 Task: Find connections with filter location Conceição das Alagoas with filter topic #leanstartupswith filter profile language German with filter current company Atos with filter school Sinhgad Institute of Technology & Science with filter industry Animation and Post-production with filter service category Life Coaching with filter keywords title Doctor
Action: Mouse moved to (520, 109)
Screenshot: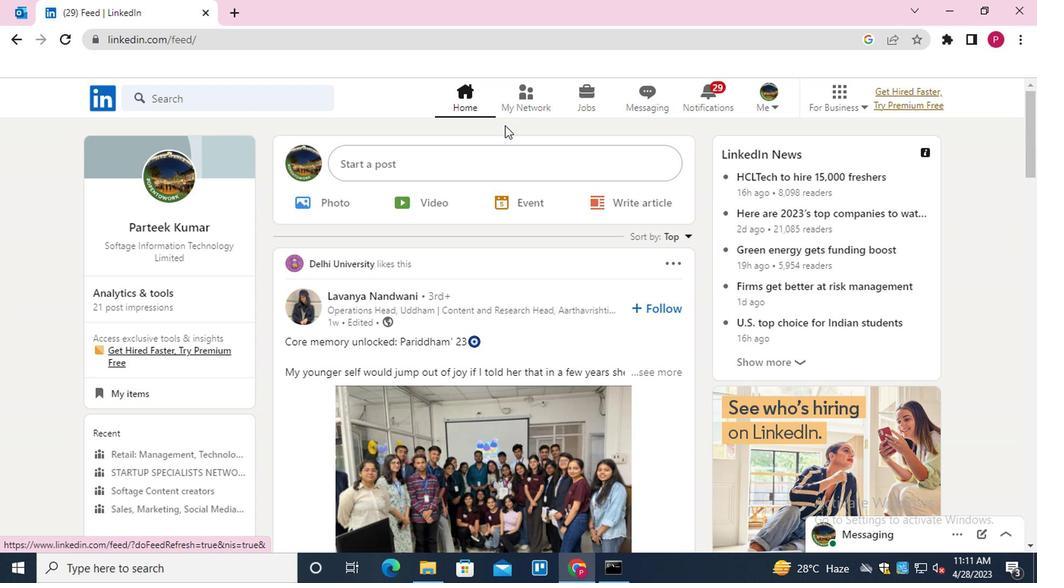 
Action: Mouse pressed left at (520, 109)
Screenshot: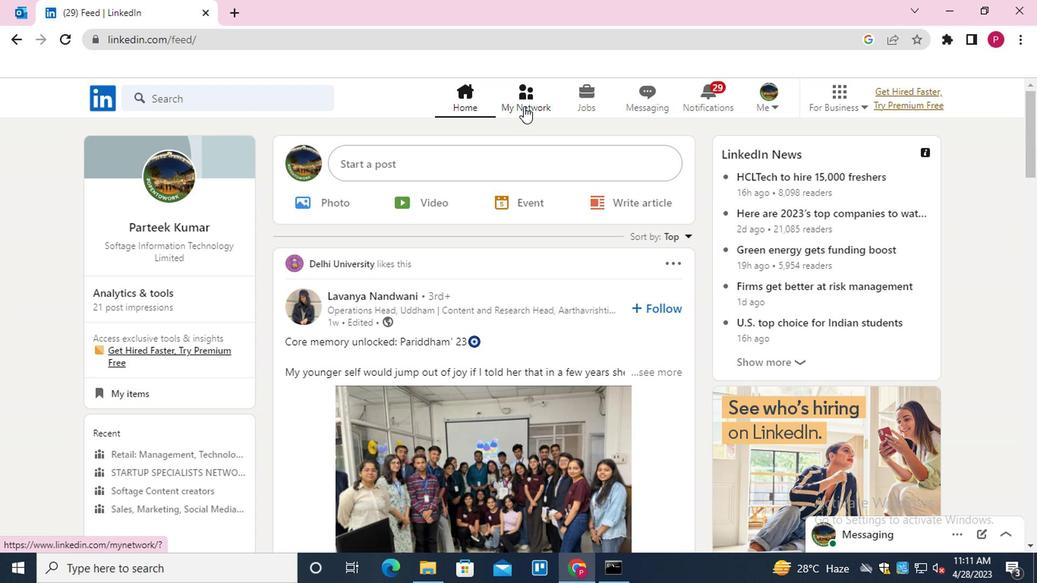 
Action: Mouse moved to (245, 185)
Screenshot: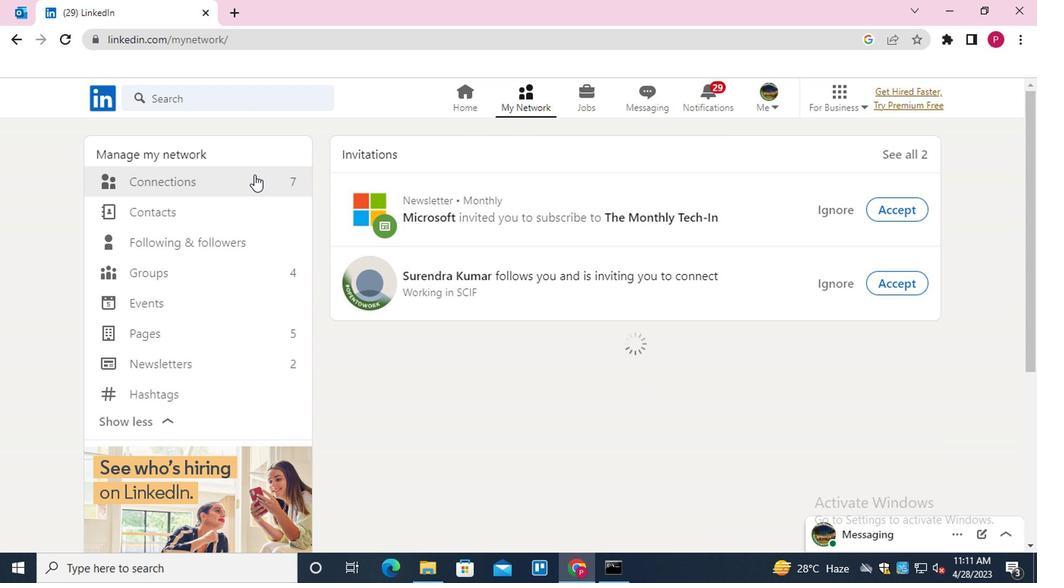 
Action: Mouse pressed left at (245, 185)
Screenshot: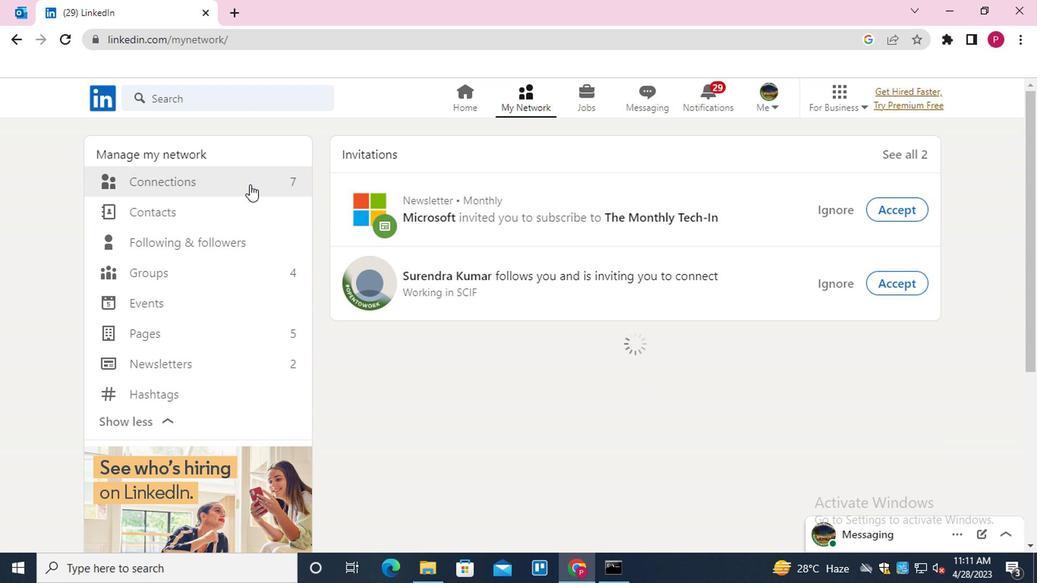 
Action: Mouse moved to (600, 181)
Screenshot: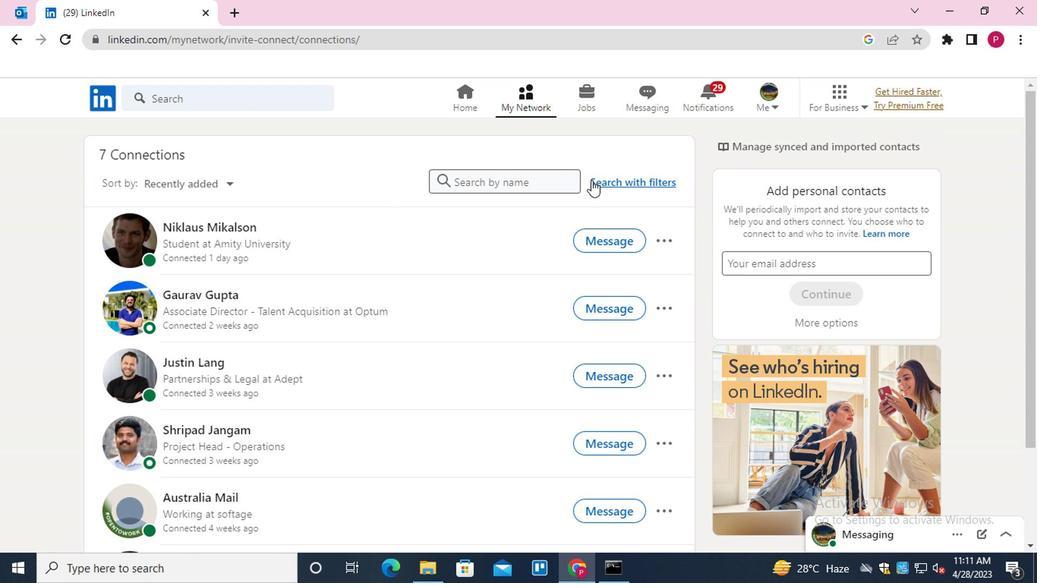 
Action: Mouse pressed left at (600, 181)
Screenshot: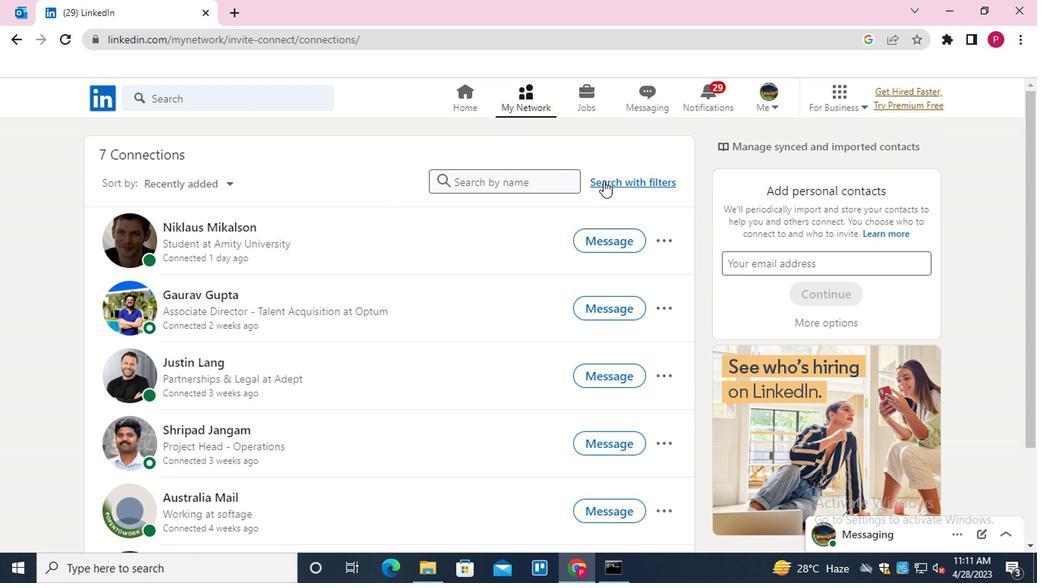 
Action: Mouse moved to (572, 145)
Screenshot: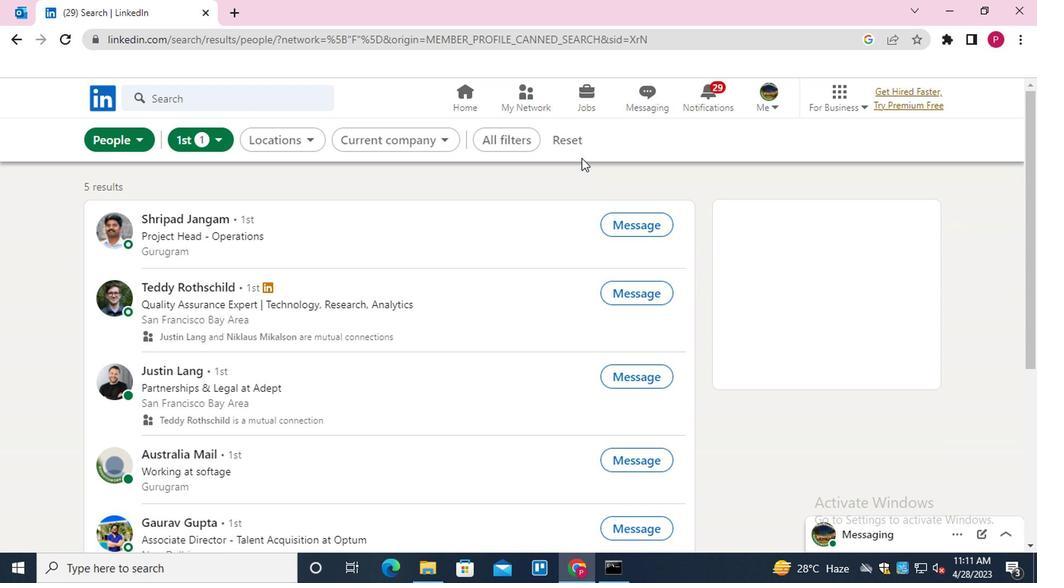 
Action: Mouse pressed left at (572, 145)
Screenshot: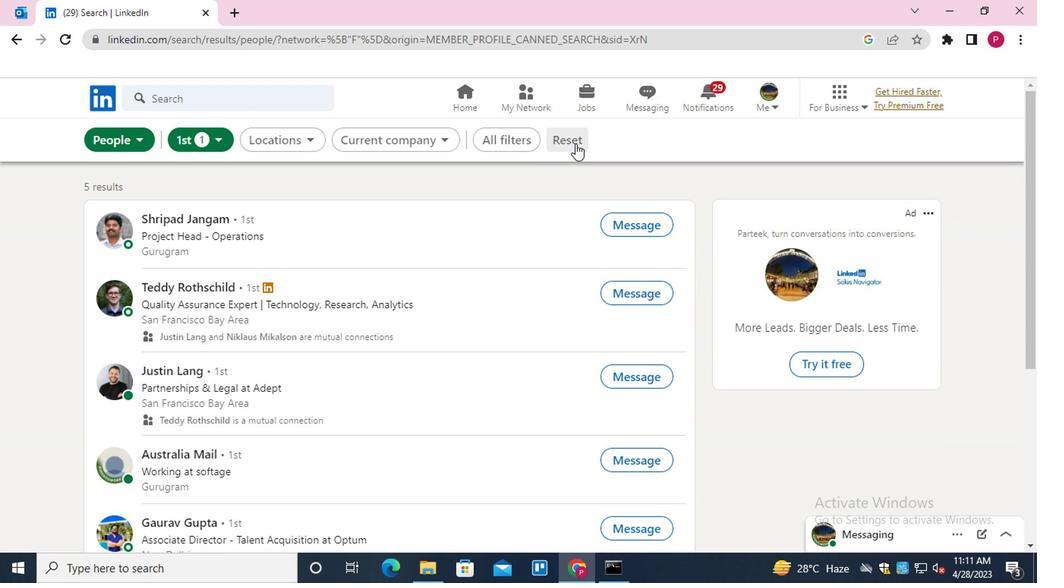 
Action: Mouse moved to (517, 139)
Screenshot: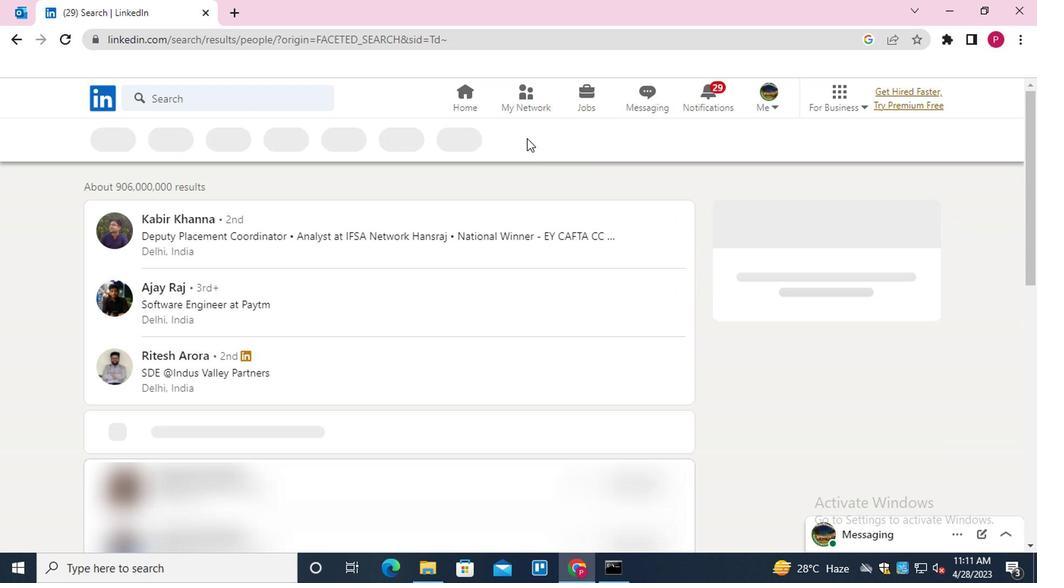 
Action: Mouse pressed left at (517, 139)
Screenshot: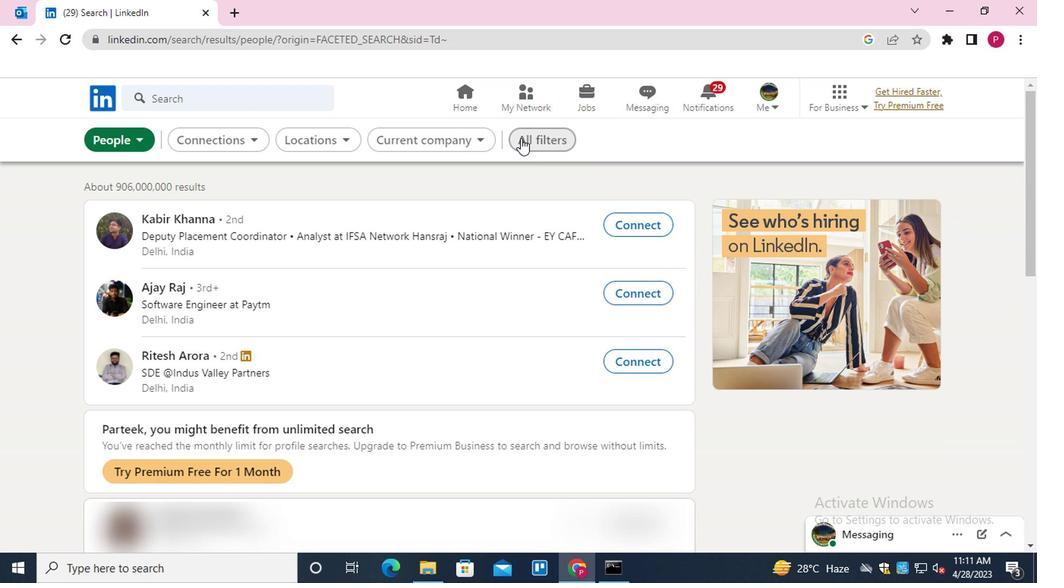 
Action: Mouse moved to (924, 287)
Screenshot: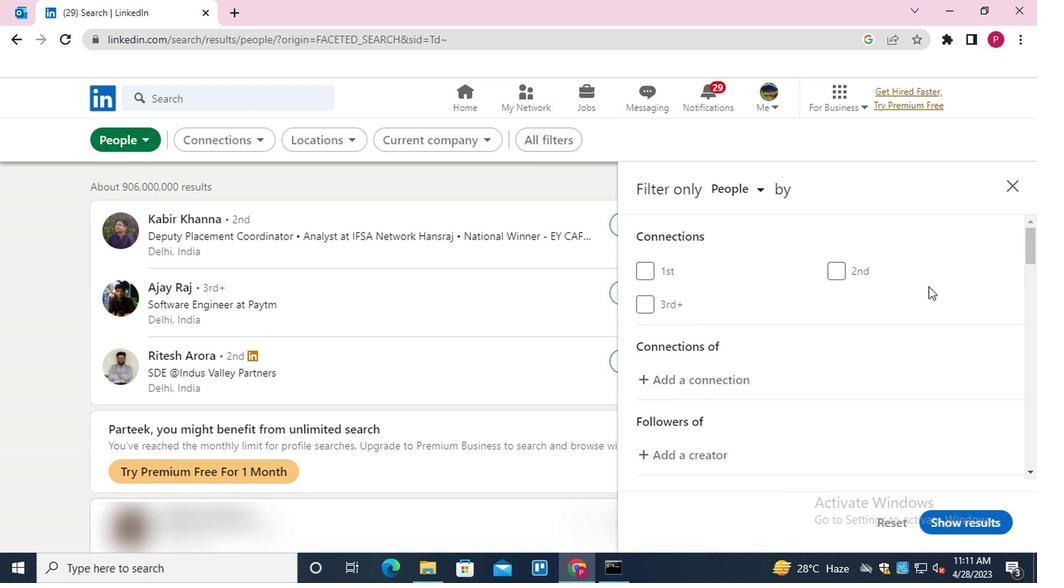 
Action: Mouse scrolled (924, 287) with delta (0, 0)
Screenshot: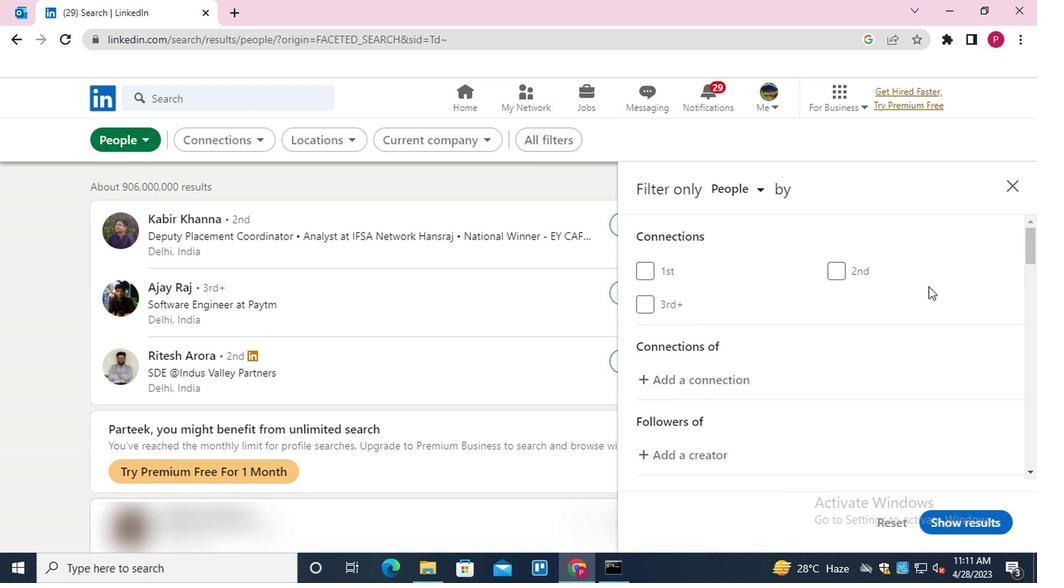 
Action: Mouse moved to (913, 298)
Screenshot: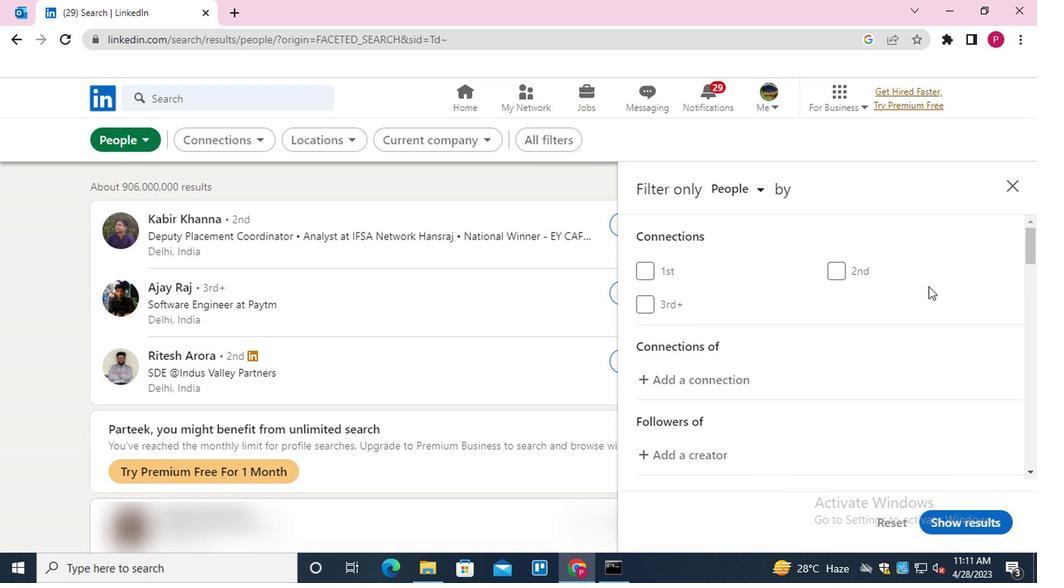 
Action: Mouse scrolled (913, 297) with delta (0, 0)
Screenshot: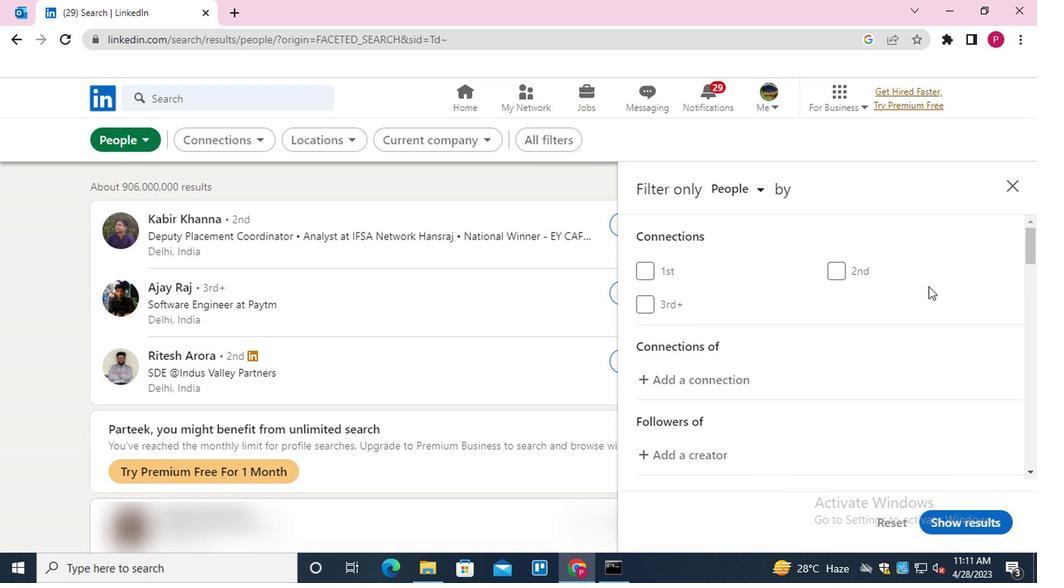 
Action: Mouse moved to (882, 318)
Screenshot: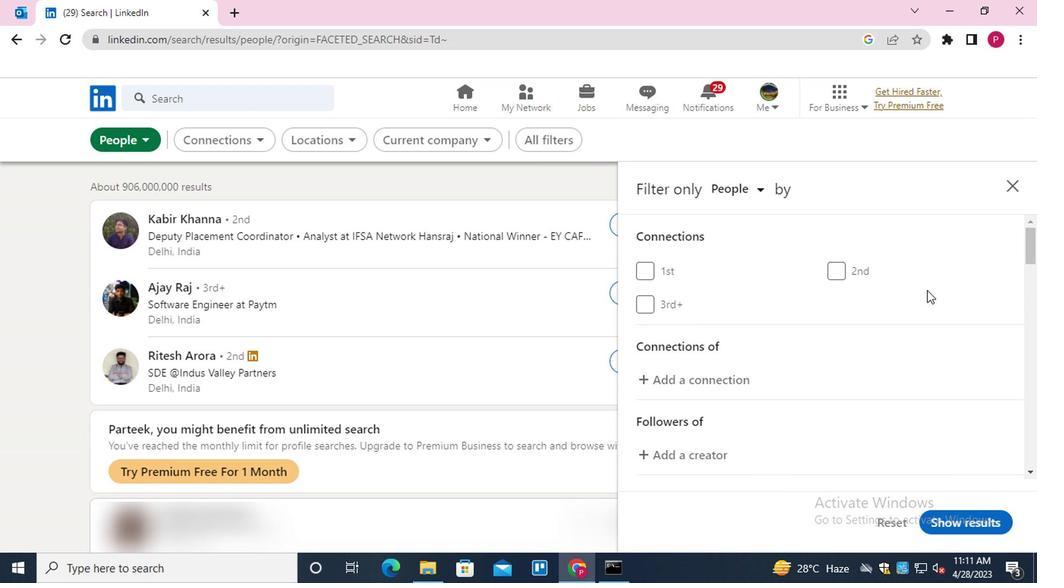 
Action: Mouse scrolled (882, 318) with delta (0, 0)
Screenshot: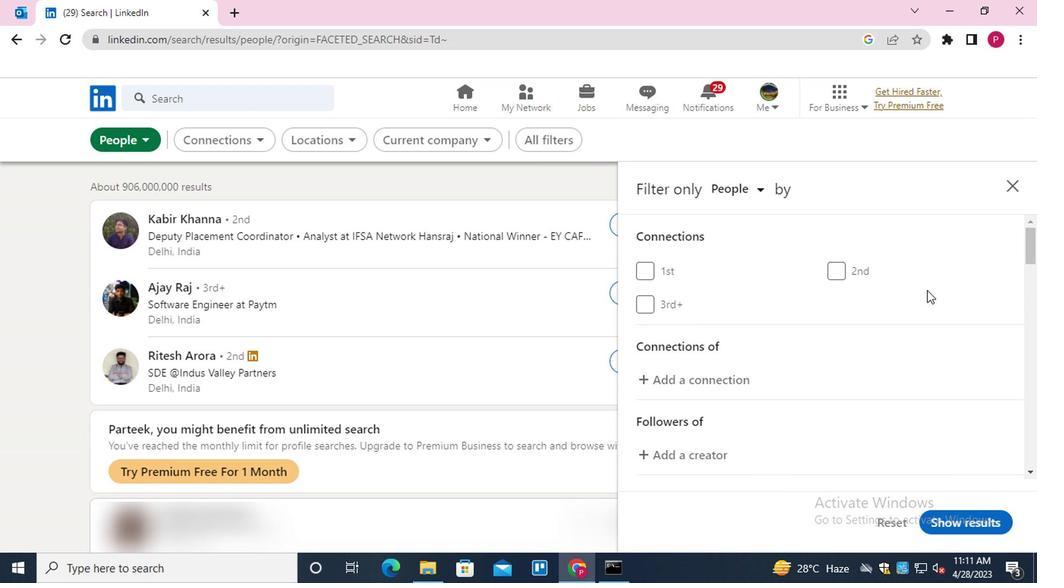 
Action: Mouse moved to (865, 360)
Screenshot: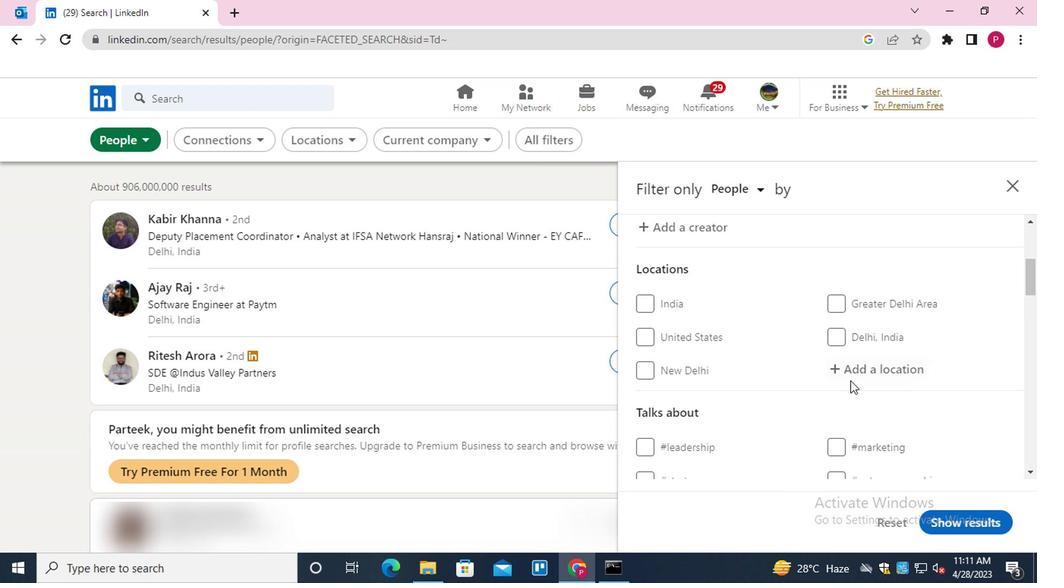 
Action: Mouse pressed left at (865, 360)
Screenshot: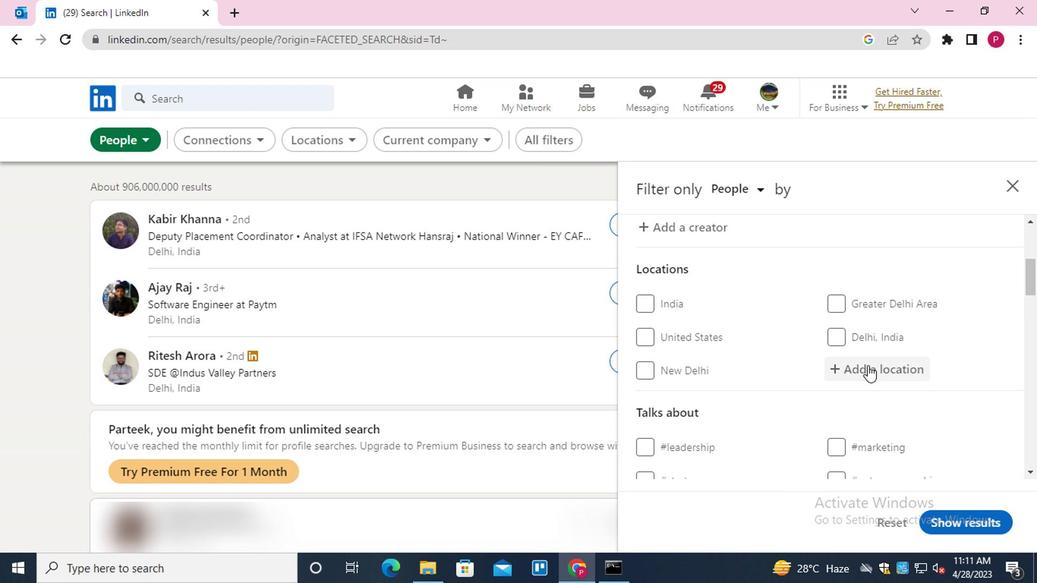 
Action: Key pressed <Key.shift>CONCEIA<Key.backspace><Key.down><Key.down><Key.down><Key.down><Key.down><Key.down><Key.down><Key.up><Key.enter>
Screenshot: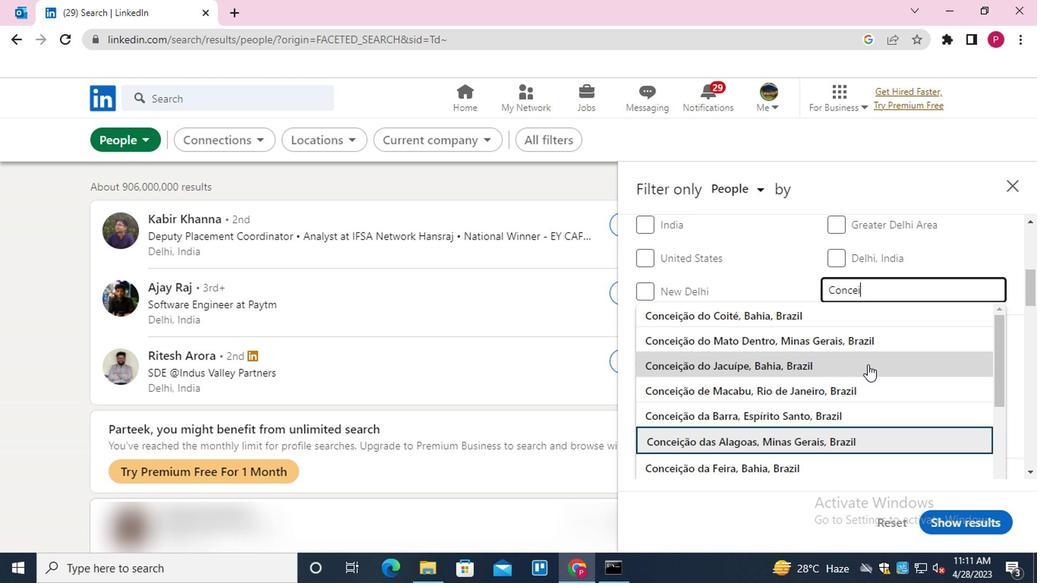 
Action: Mouse scrolled (865, 359) with delta (0, 0)
Screenshot: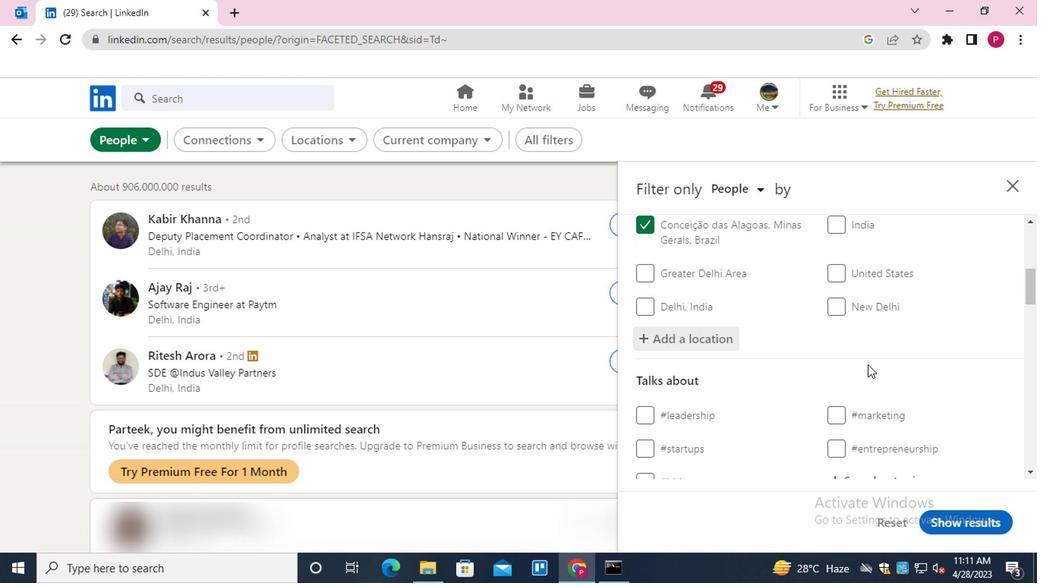 
Action: Mouse scrolled (865, 359) with delta (0, 0)
Screenshot: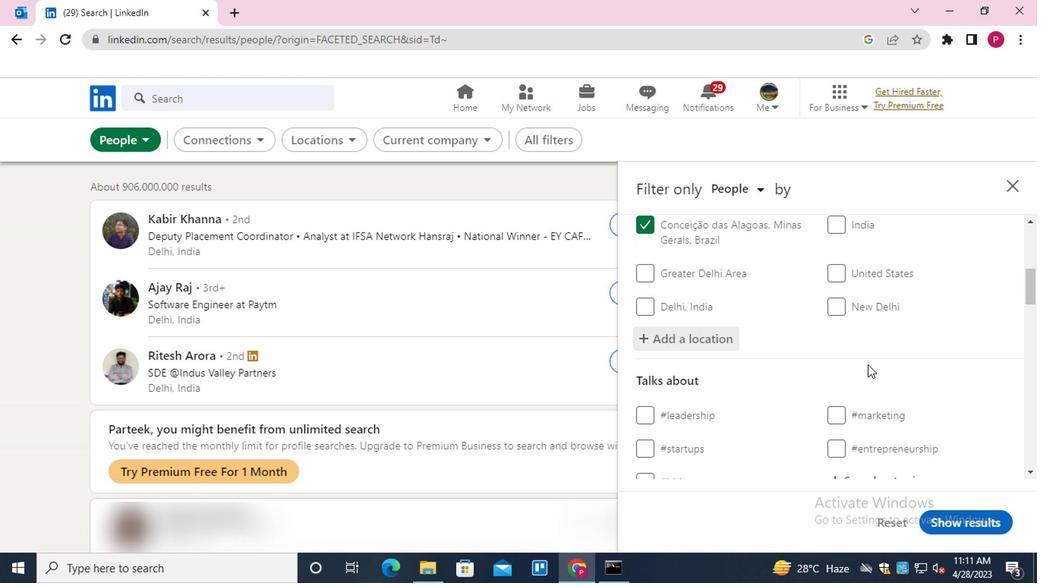 
Action: Mouse moved to (851, 326)
Screenshot: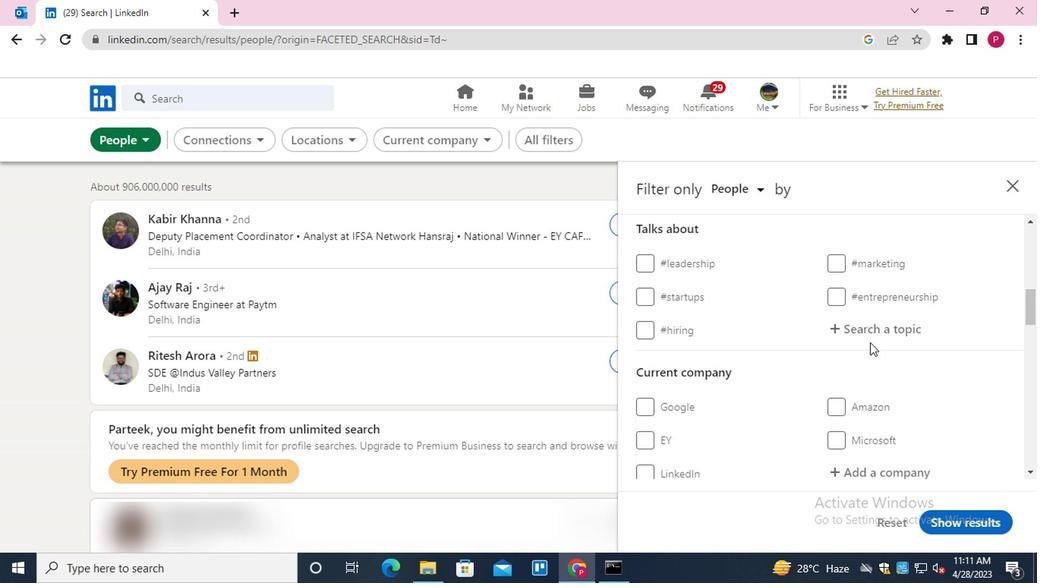
Action: Mouse pressed left at (851, 326)
Screenshot: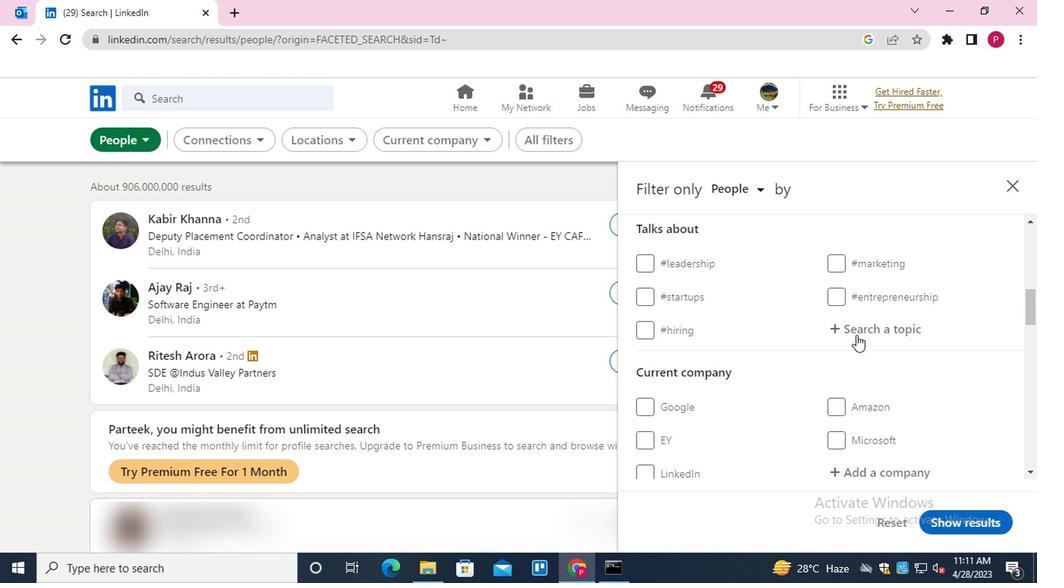 
Action: Key pressed <Key.shift>LEARNSTART<Key.backspace><Key.backspace><Key.backspace><Key.backspace><Key.backspace><Key.backspace>NSTARTUPS<Key.enter>
Screenshot: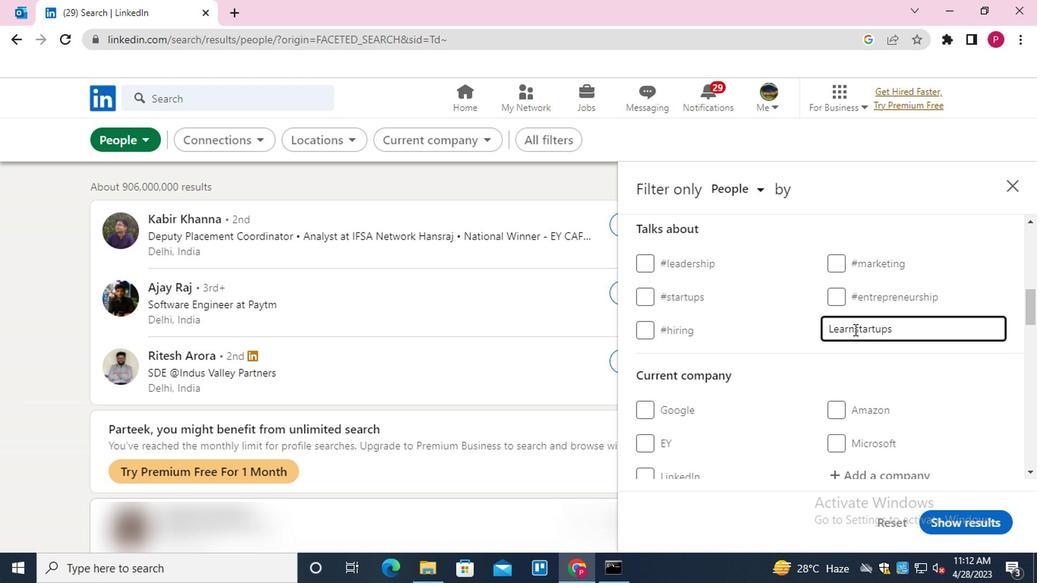 
Action: Mouse moved to (850, 326)
Screenshot: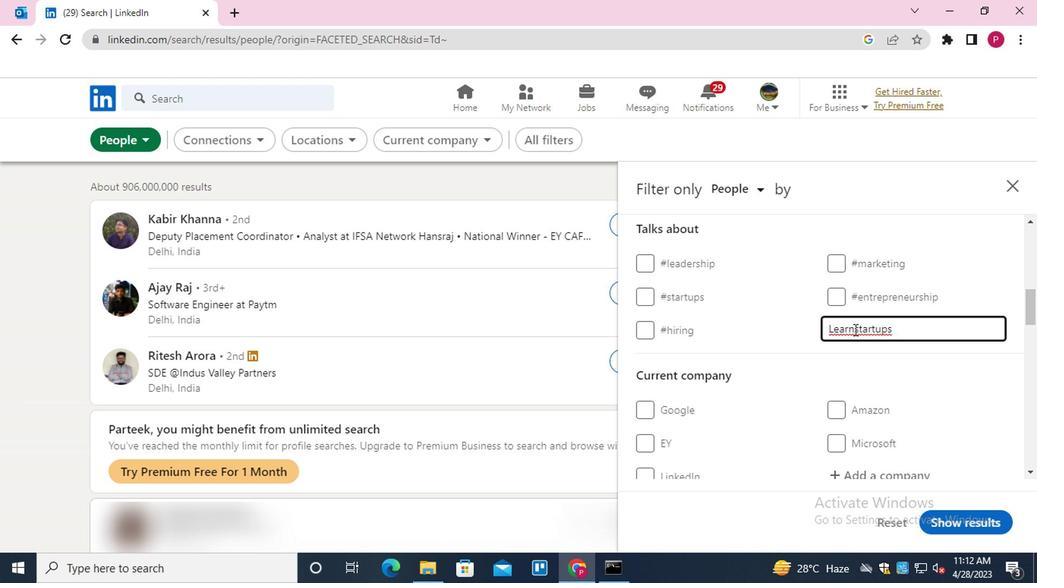 
Action: Mouse scrolled (850, 325) with delta (0, 0)
Screenshot: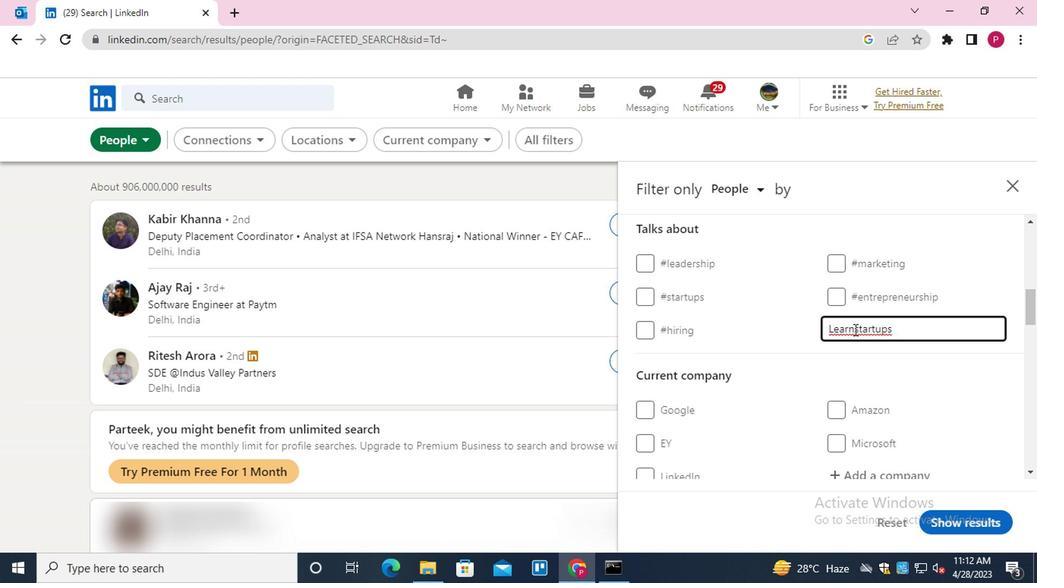 
Action: Mouse moved to (849, 326)
Screenshot: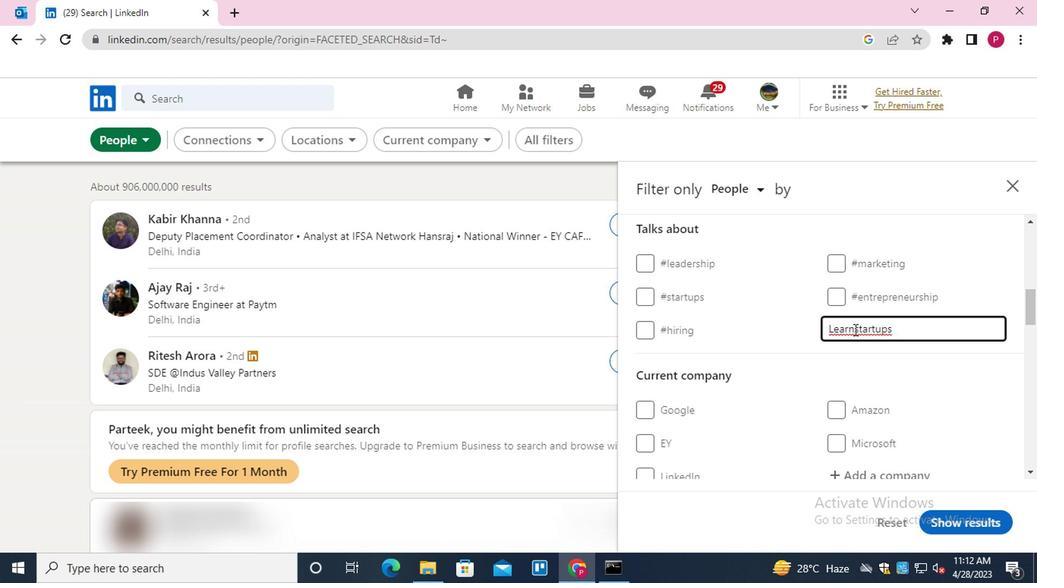 
Action: Mouse scrolled (849, 325) with delta (0, 0)
Screenshot: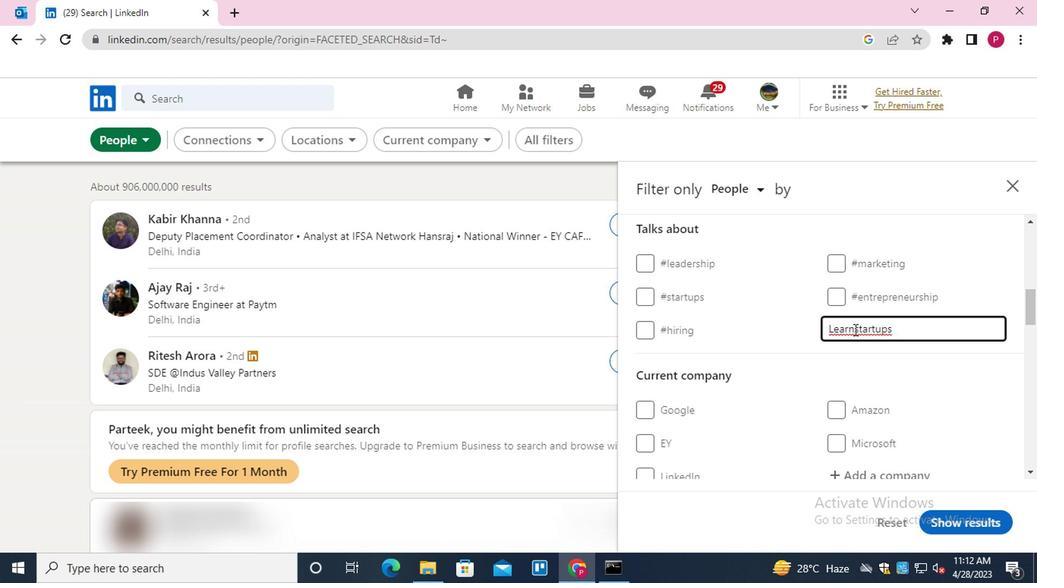 
Action: Mouse moved to (862, 322)
Screenshot: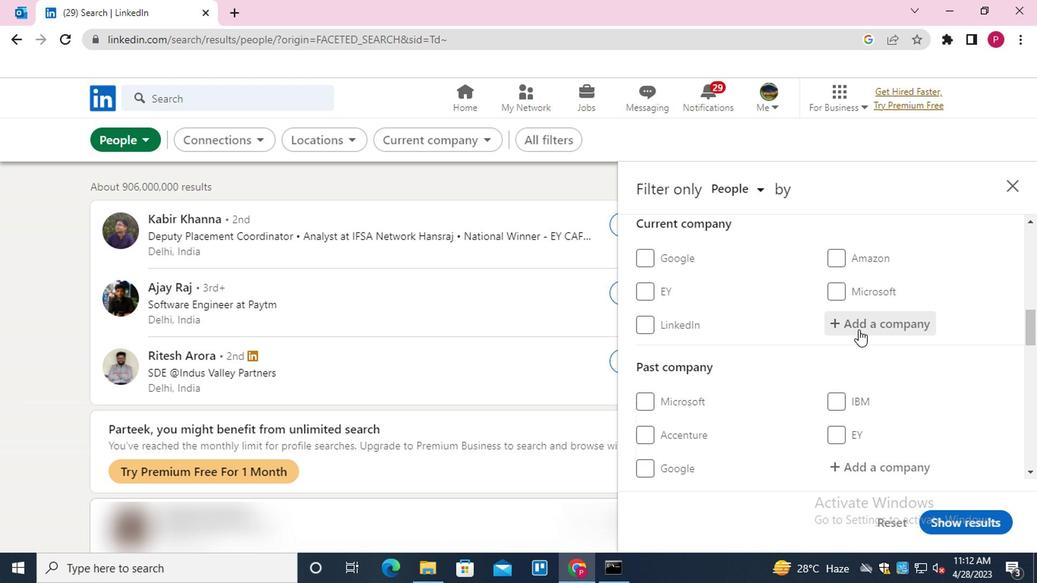 
Action: Mouse pressed left at (862, 322)
Screenshot: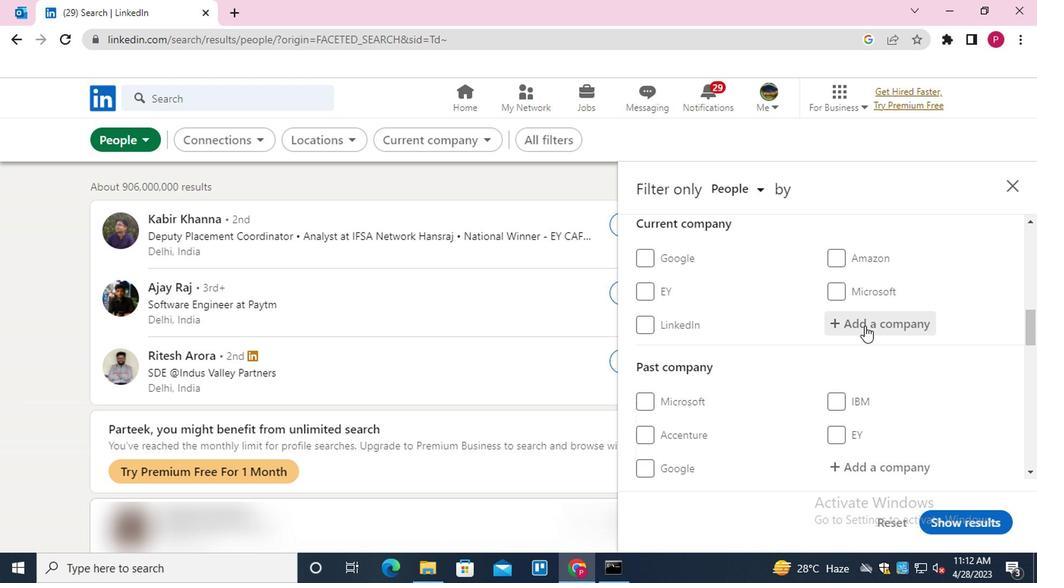
Action: Mouse moved to (769, 344)
Screenshot: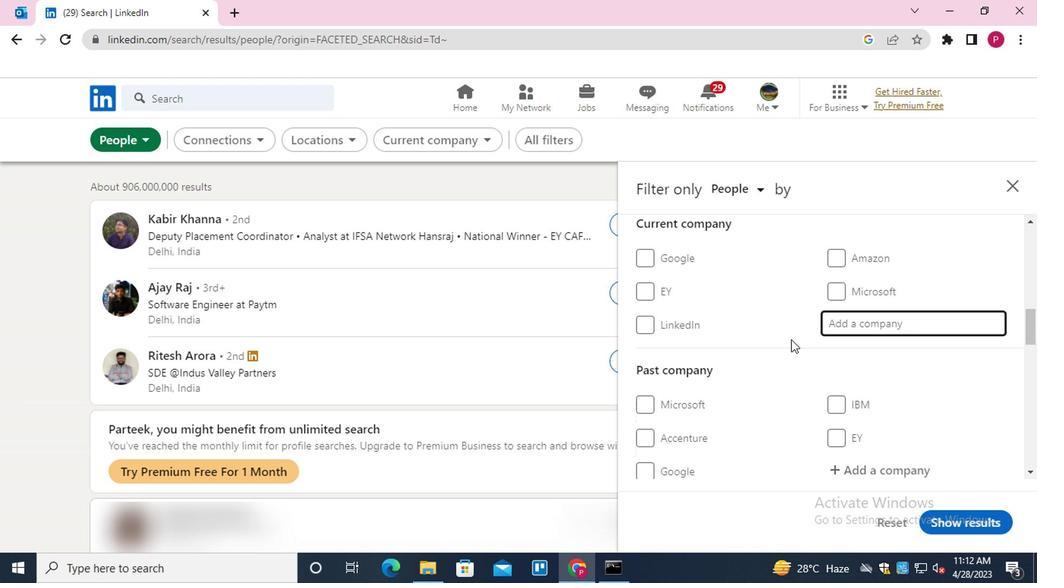 
Action: Mouse scrolled (769, 344) with delta (0, 0)
Screenshot: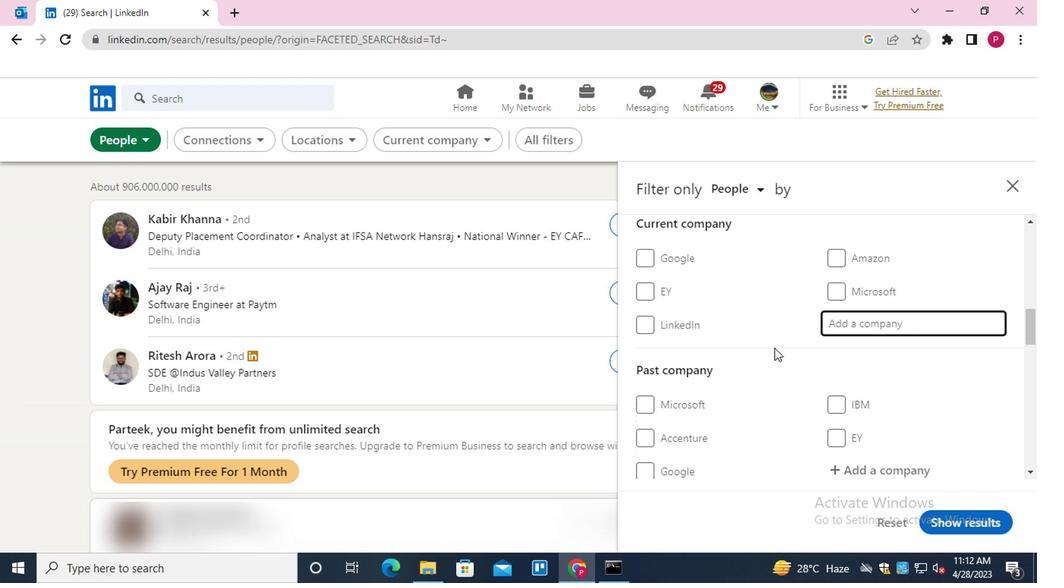 
Action: Mouse scrolled (769, 344) with delta (0, 0)
Screenshot: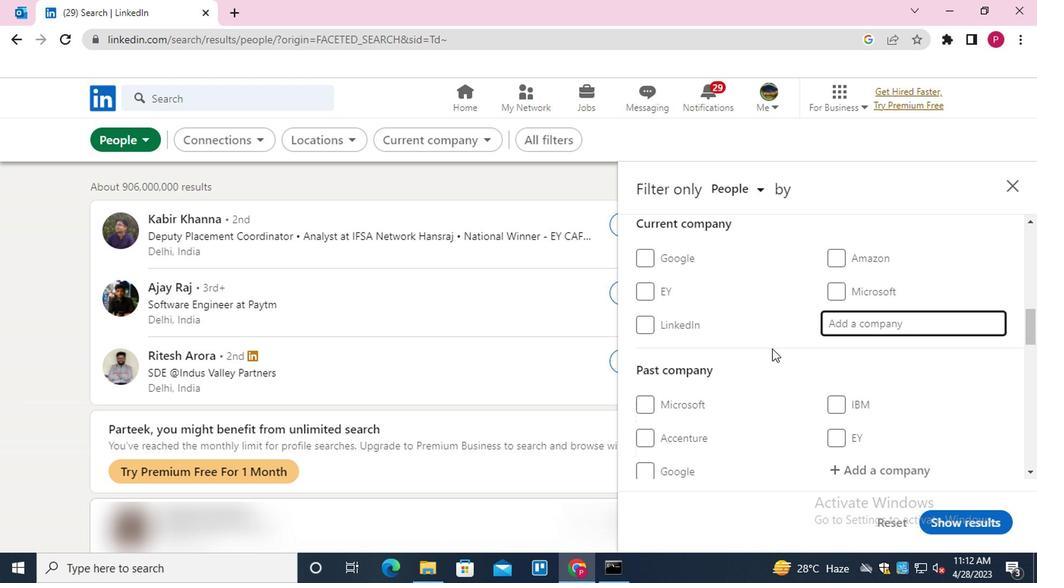 
Action: Mouse scrolled (769, 344) with delta (0, 0)
Screenshot: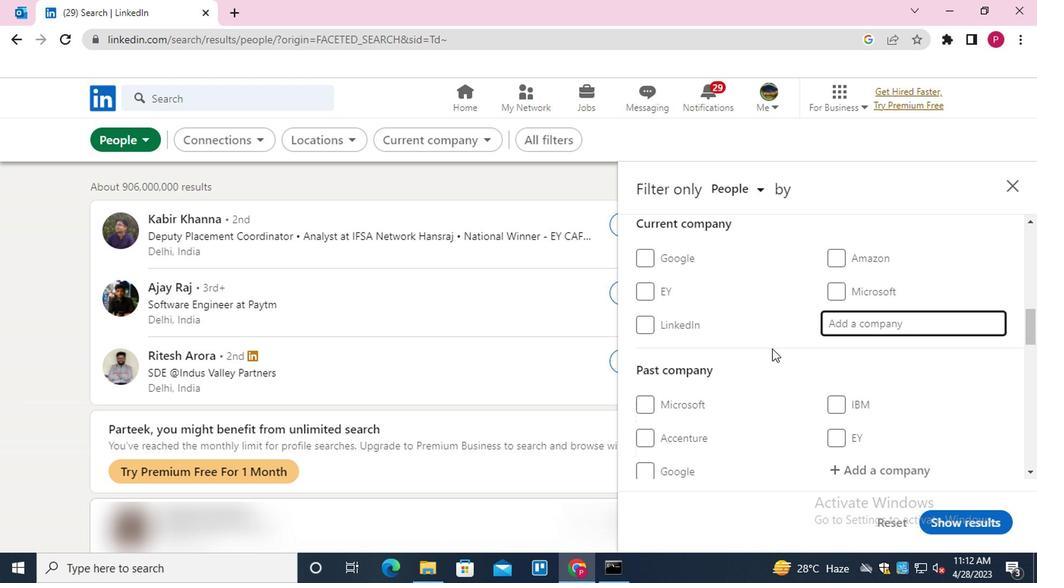
Action: Mouse scrolled (769, 344) with delta (0, 0)
Screenshot: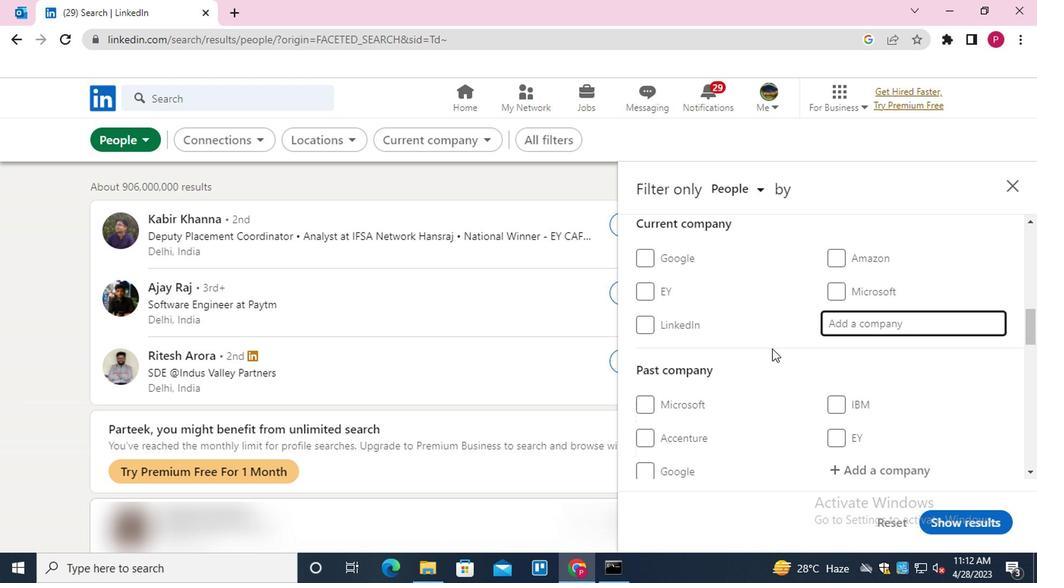 
Action: Mouse scrolled (769, 344) with delta (0, 0)
Screenshot: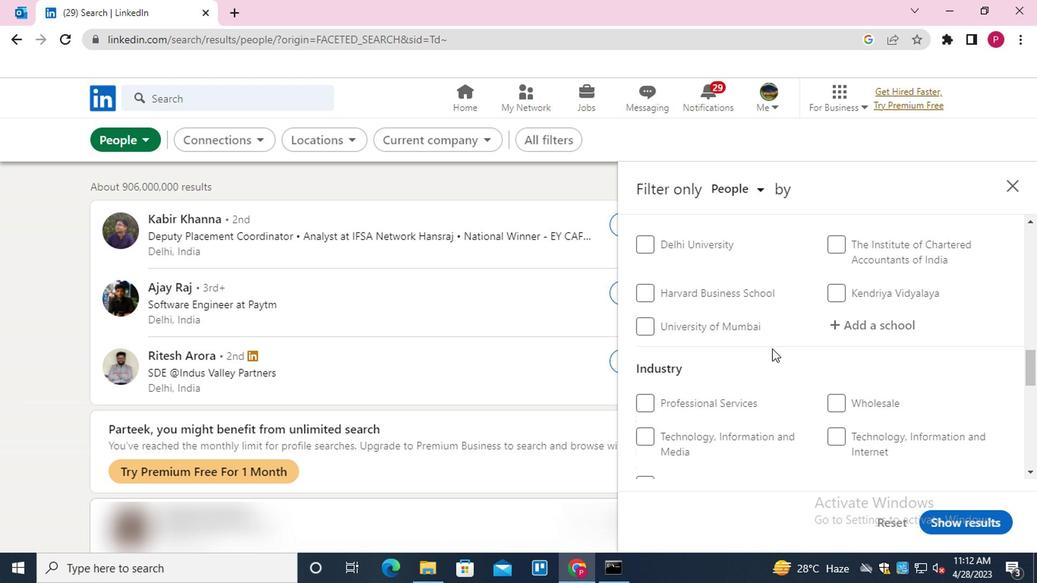
Action: Mouse scrolled (769, 344) with delta (0, 0)
Screenshot: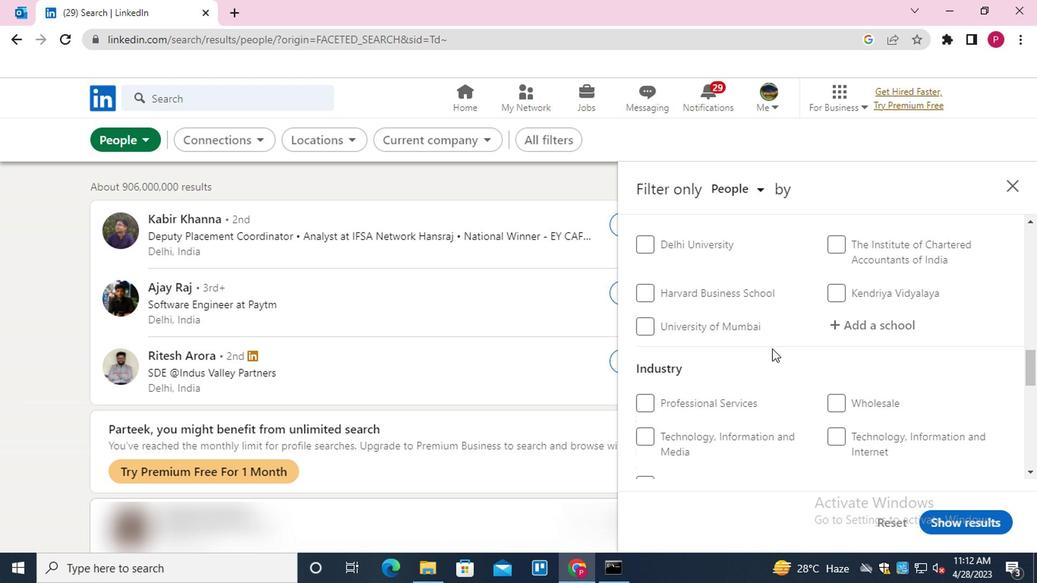 
Action: Mouse scrolled (769, 344) with delta (0, 0)
Screenshot: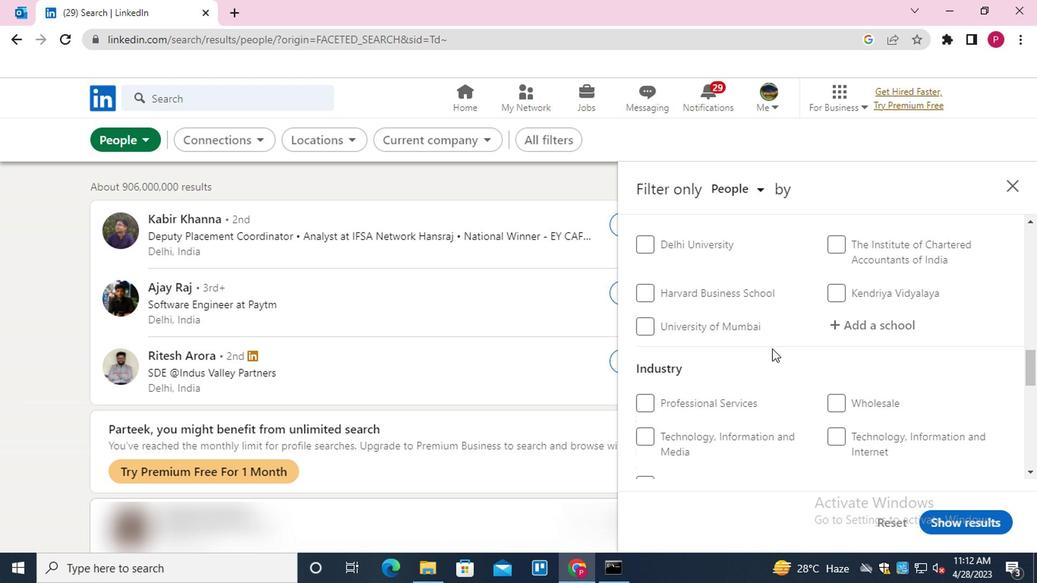 
Action: Mouse scrolled (769, 344) with delta (0, 0)
Screenshot: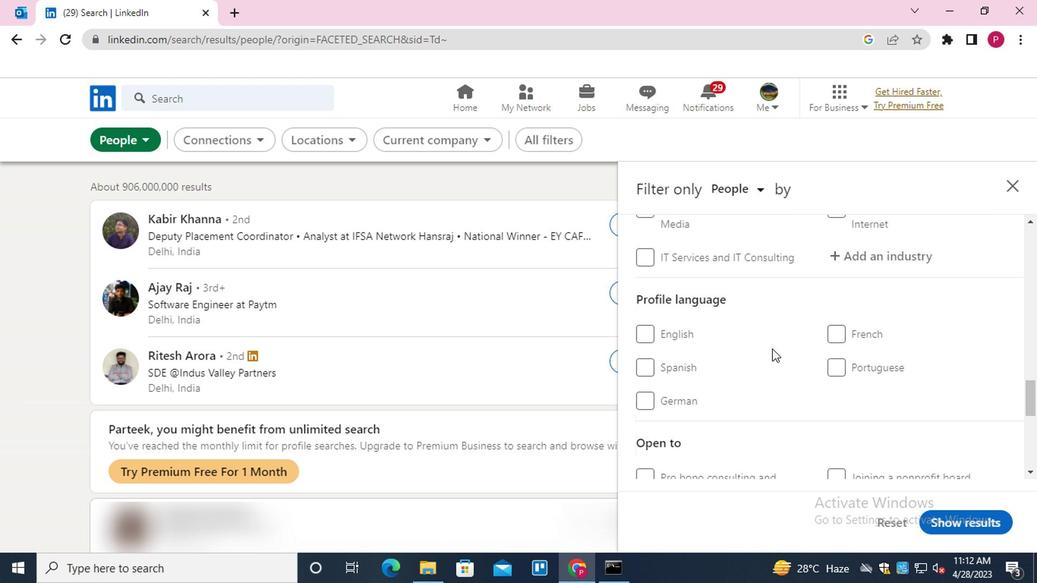 
Action: Mouse scrolled (769, 344) with delta (0, 0)
Screenshot: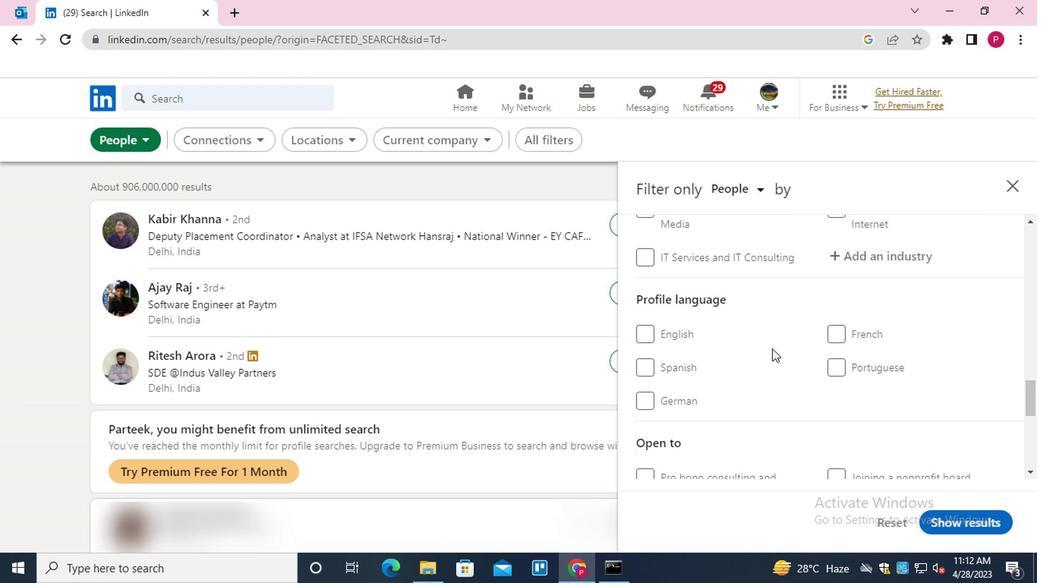 
Action: Mouse scrolled (769, 345) with delta (0, 1)
Screenshot: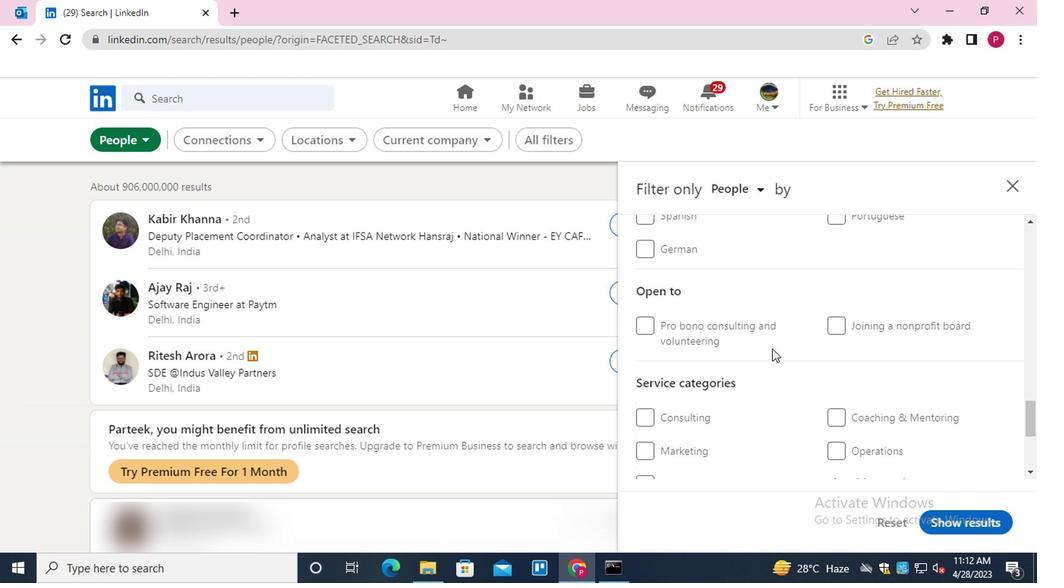 
Action: Mouse moved to (678, 316)
Screenshot: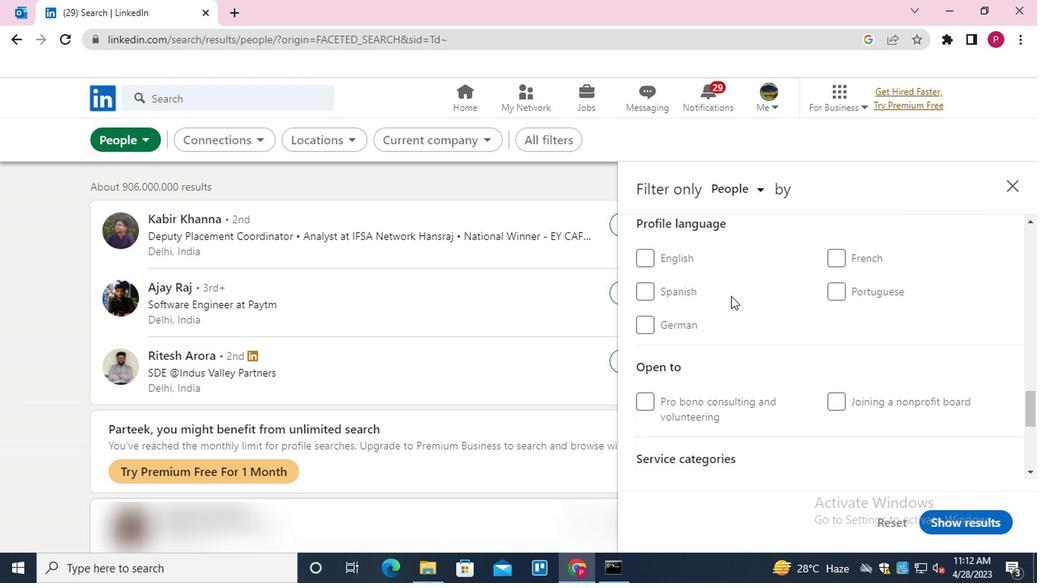 
Action: Mouse pressed left at (678, 316)
Screenshot: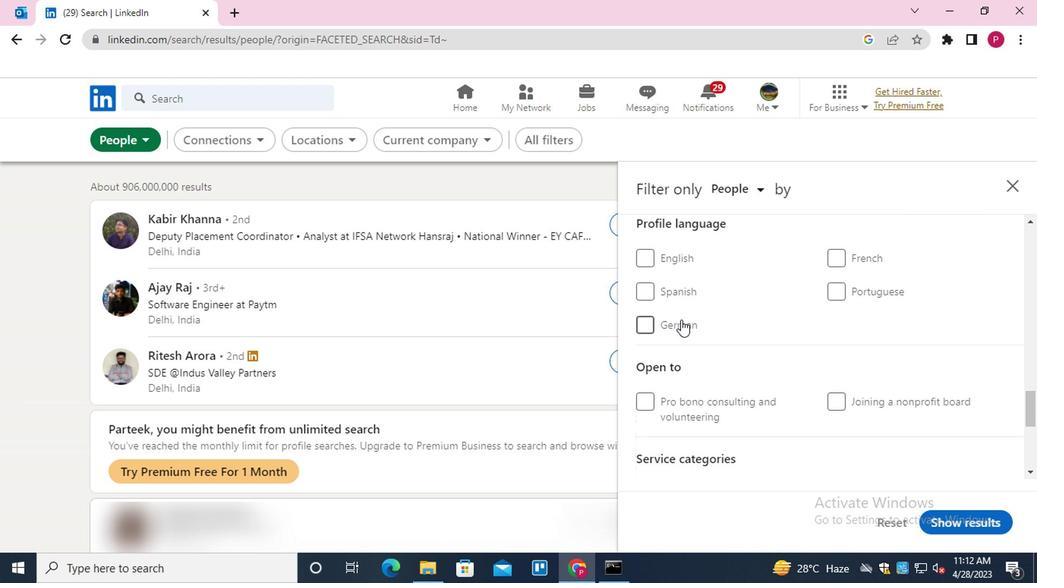 
Action: Mouse moved to (699, 316)
Screenshot: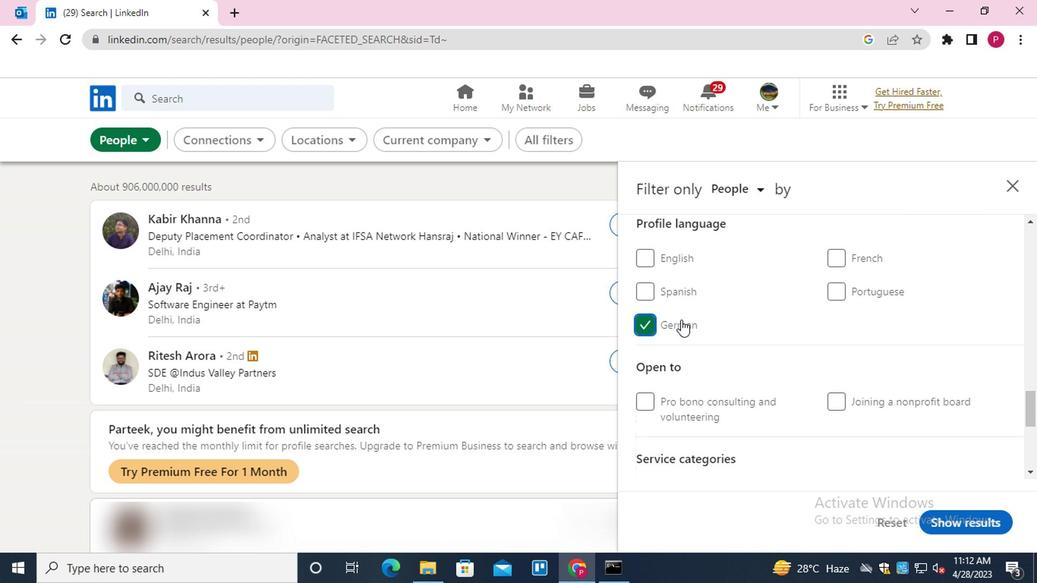 
Action: Mouse scrolled (699, 317) with delta (0, 1)
Screenshot: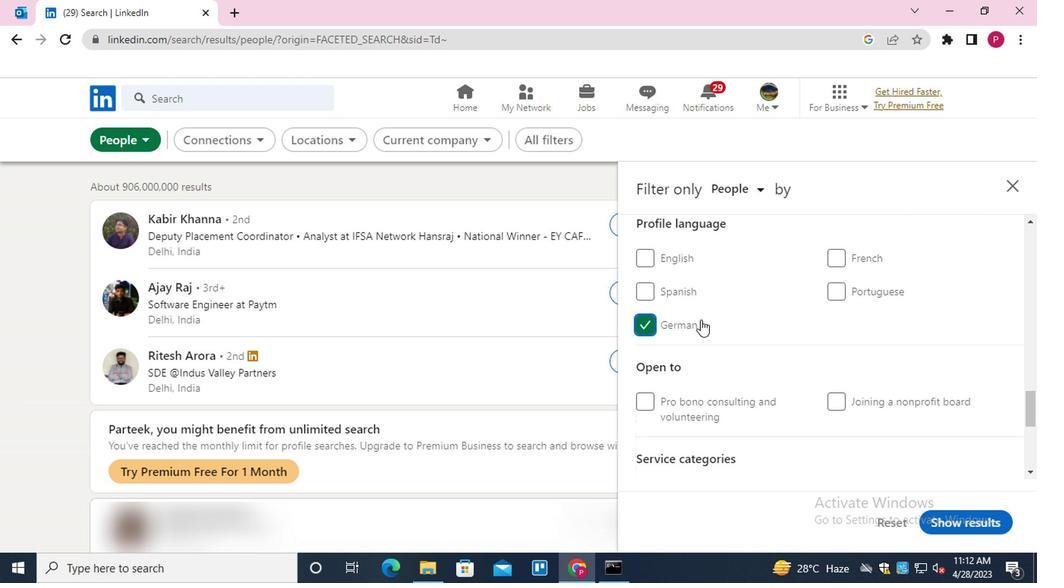 
Action: Mouse scrolled (699, 317) with delta (0, 1)
Screenshot: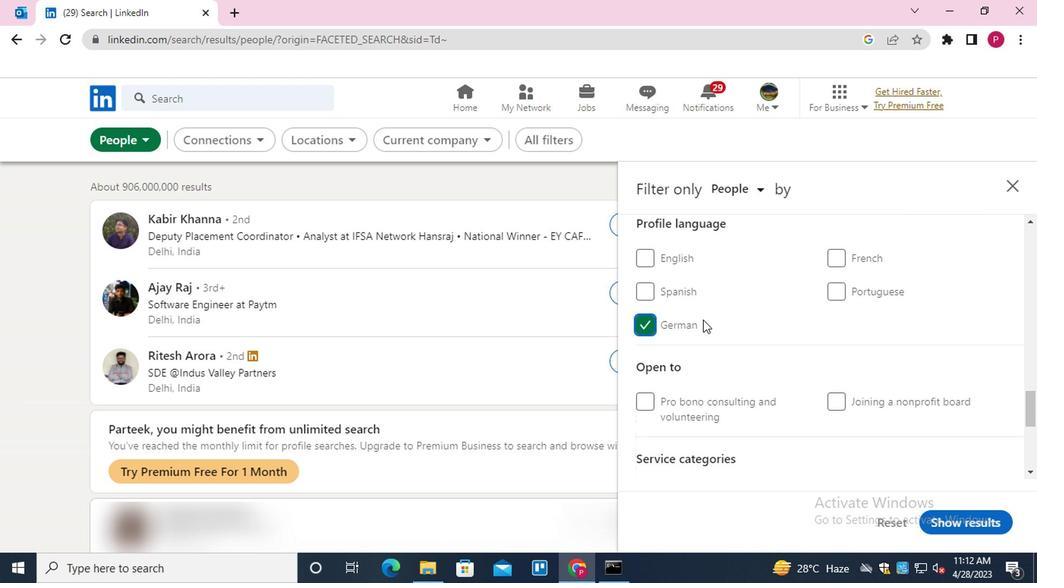 
Action: Mouse scrolled (699, 317) with delta (0, 1)
Screenshot: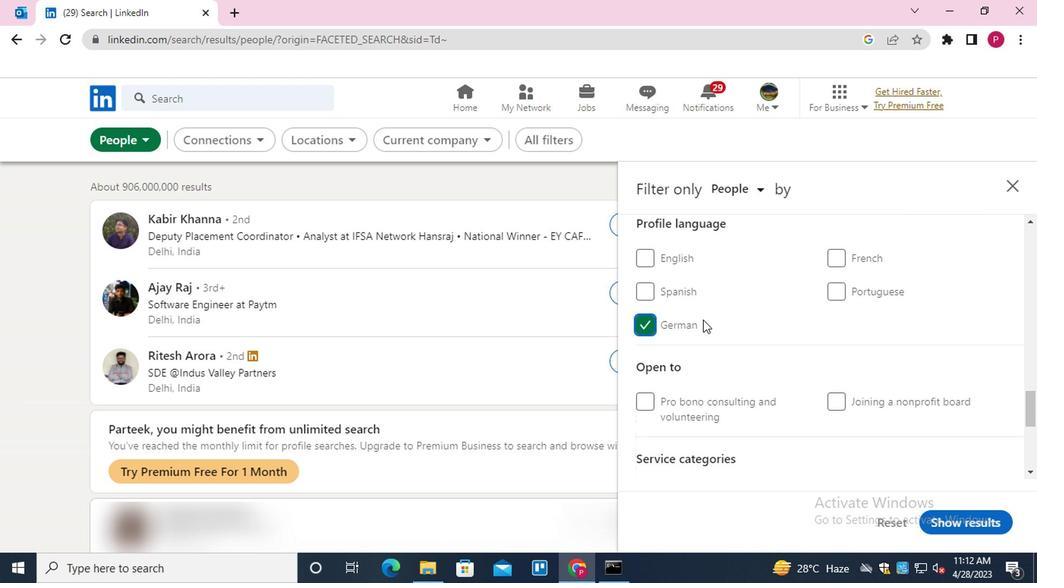 
Action: Mouse scrolled (699, 317) with delta (0, 1)
Screenshot: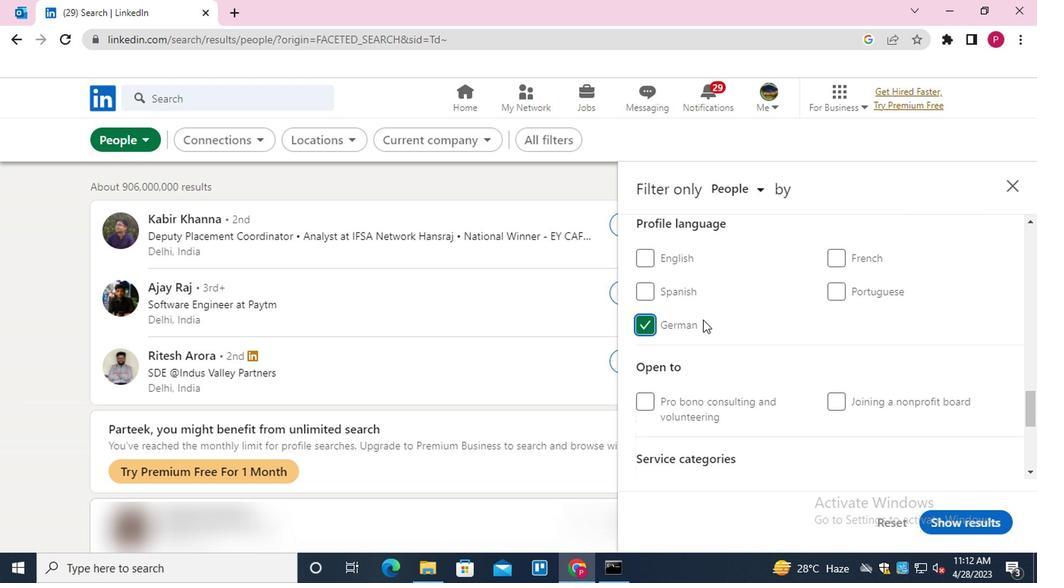 
Action: Mouse scrolled (699, 317) with delta (0, 1)
Screenshot: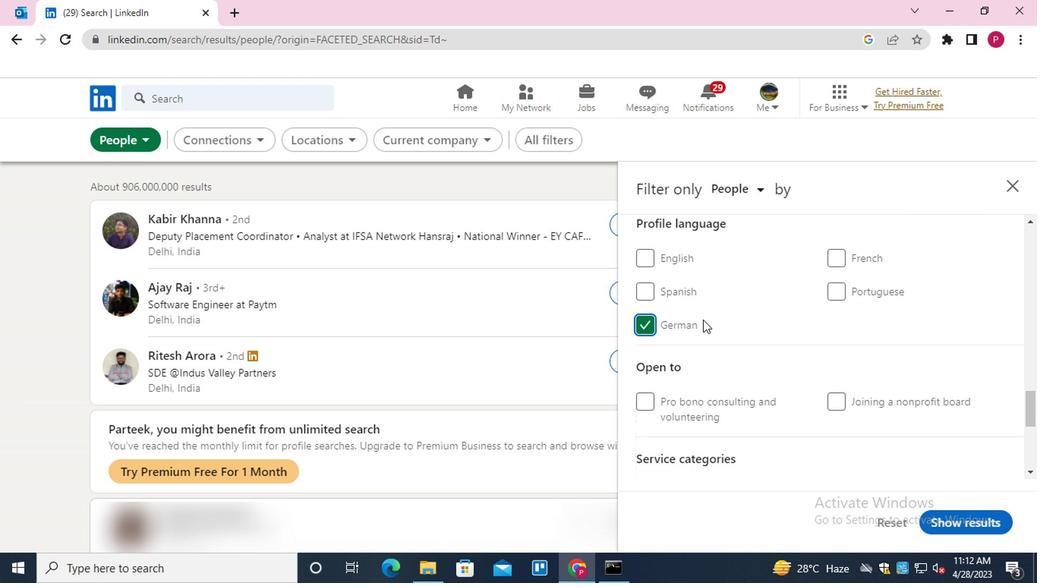 
Action: Mouse scrolled (699, 317) with delta (0, 1)
Screenshot: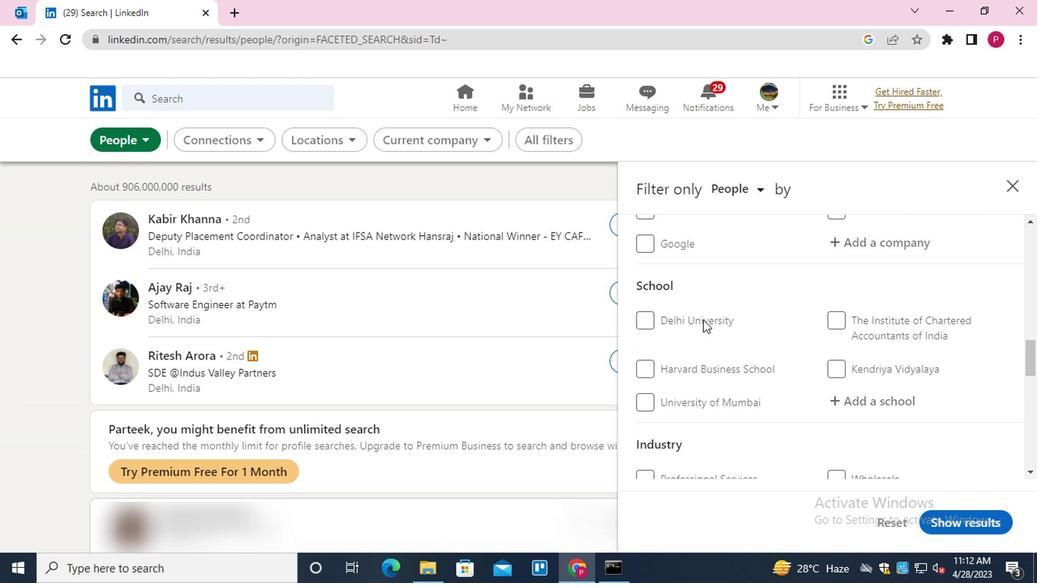 
Action: Mouse scrolled (699, 317) with delta (0, 1)
Screenshot: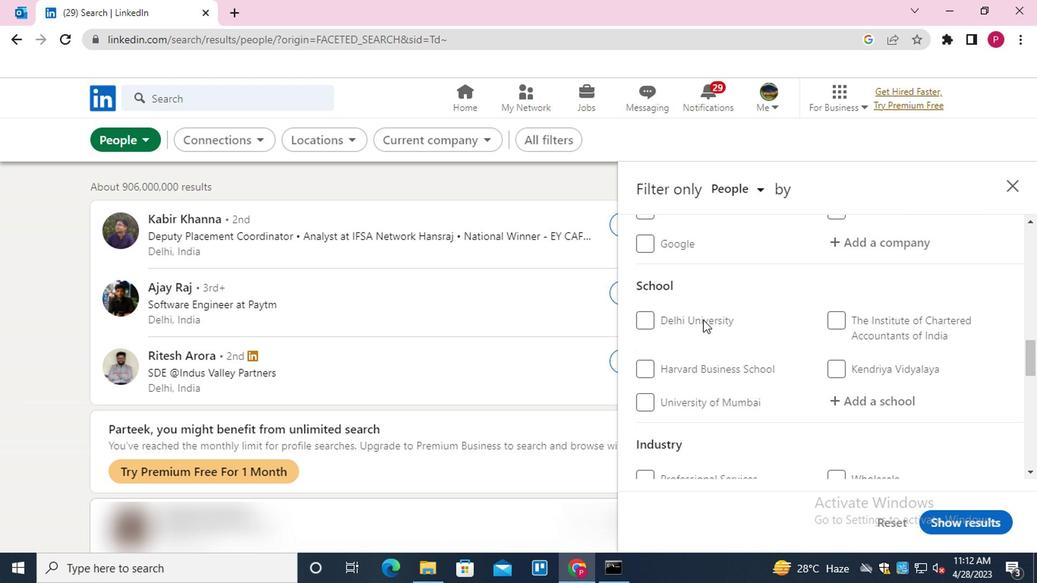 
Action: Mouse scrolled (699, 317) with delta (0, 1)
Screenshot: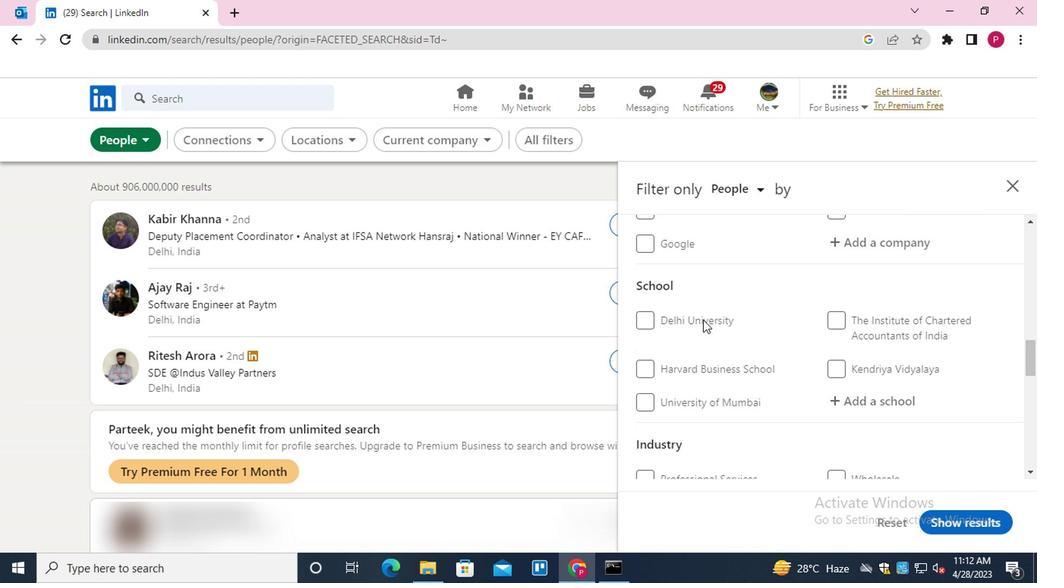 
Action: Mouse moved to (713, 325)
Screenshot: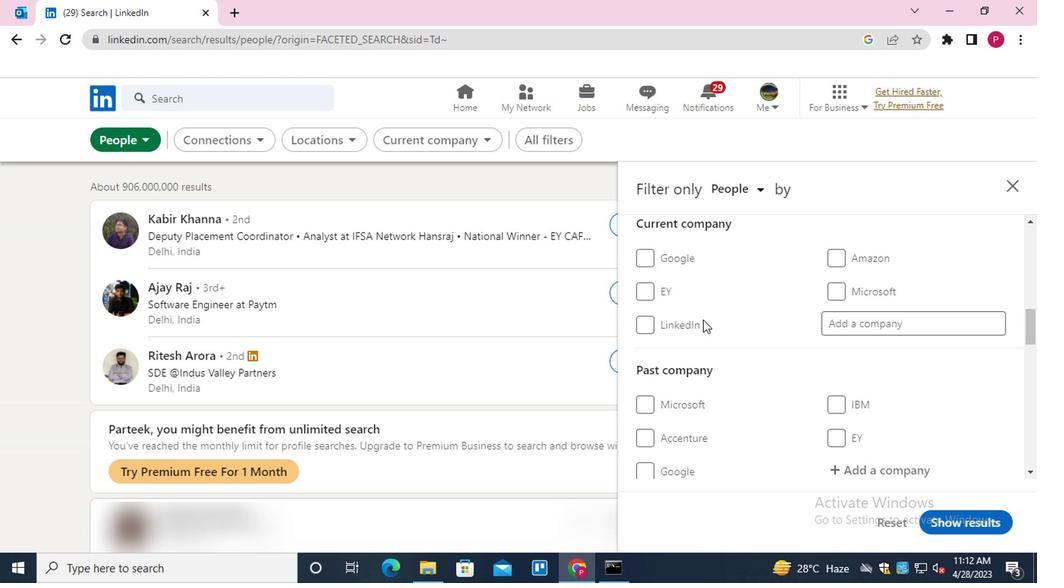 
Action: Mouse scrolled (713, 324) with delta (0, -1)
Screenshot: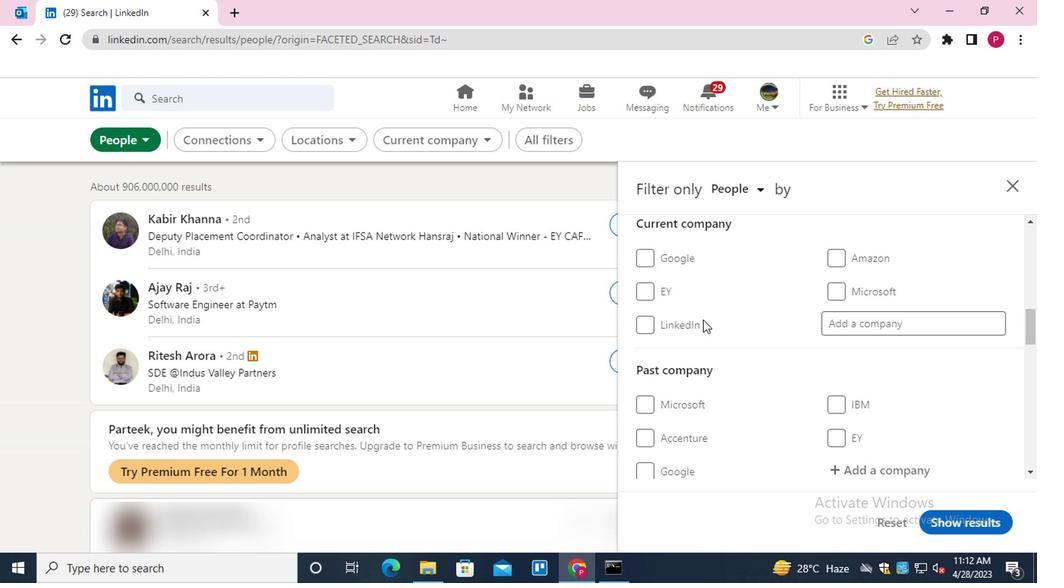 
Action: Mouse moved to (872, 245)
Screenshot: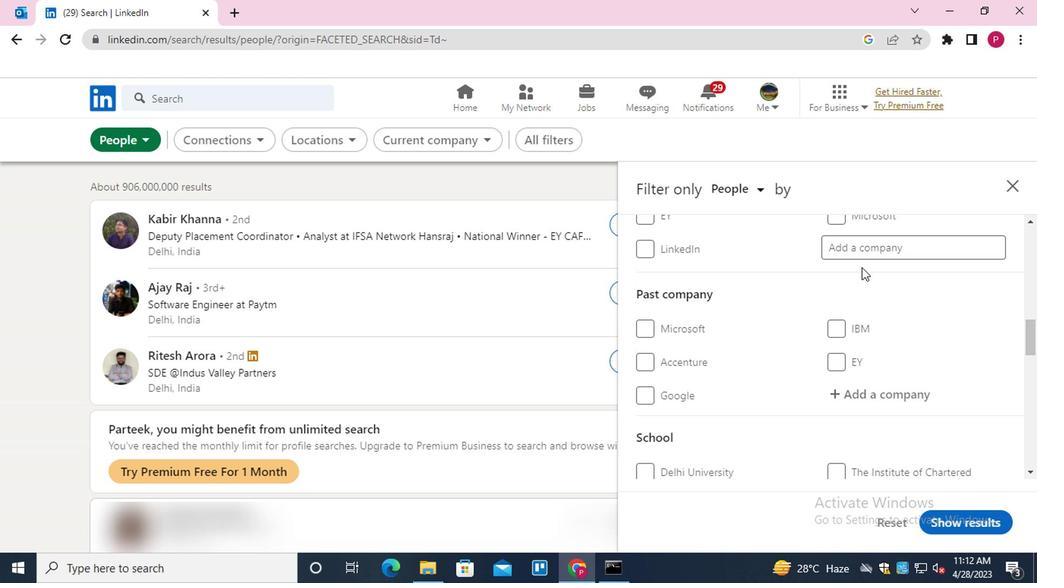 
Action: Mouse pressed left at (872, 245)
Screenshot: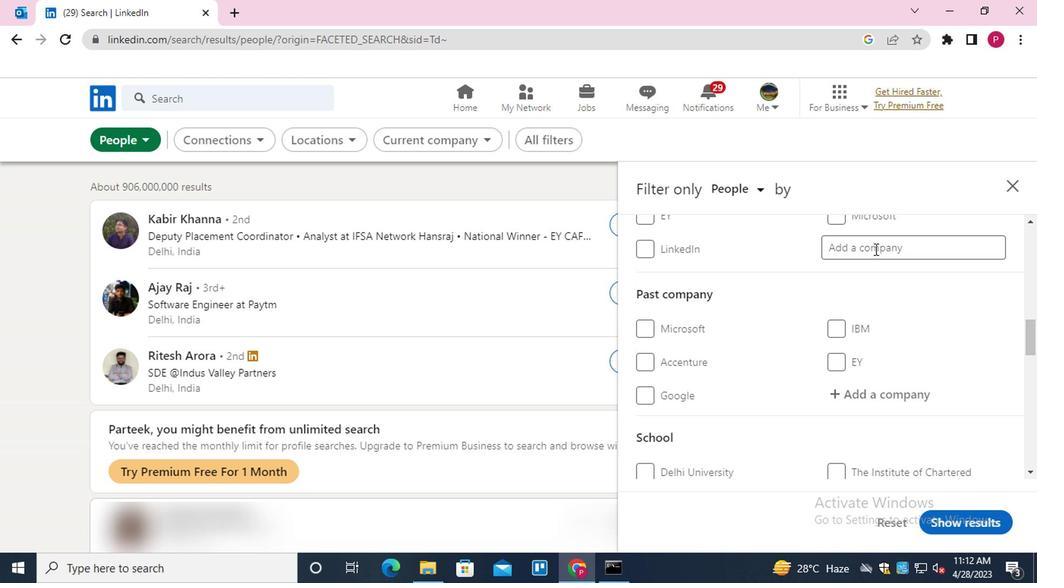 
Action: Key pressed <Key.shift>ATOS<Key.down><Key.enter>
Screenshot: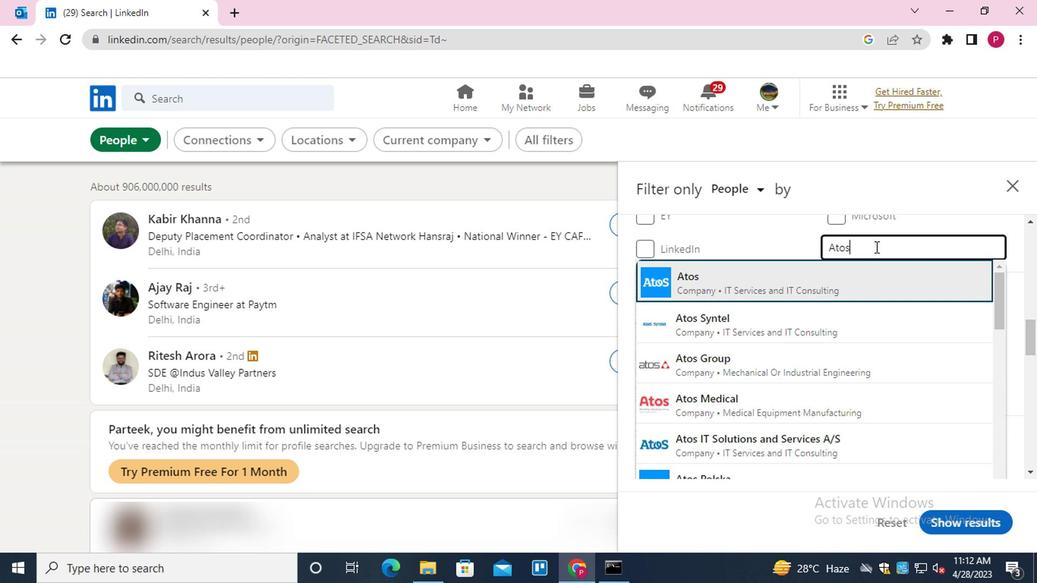 
Action: Mouse moved to (778, 298)
Screenshot: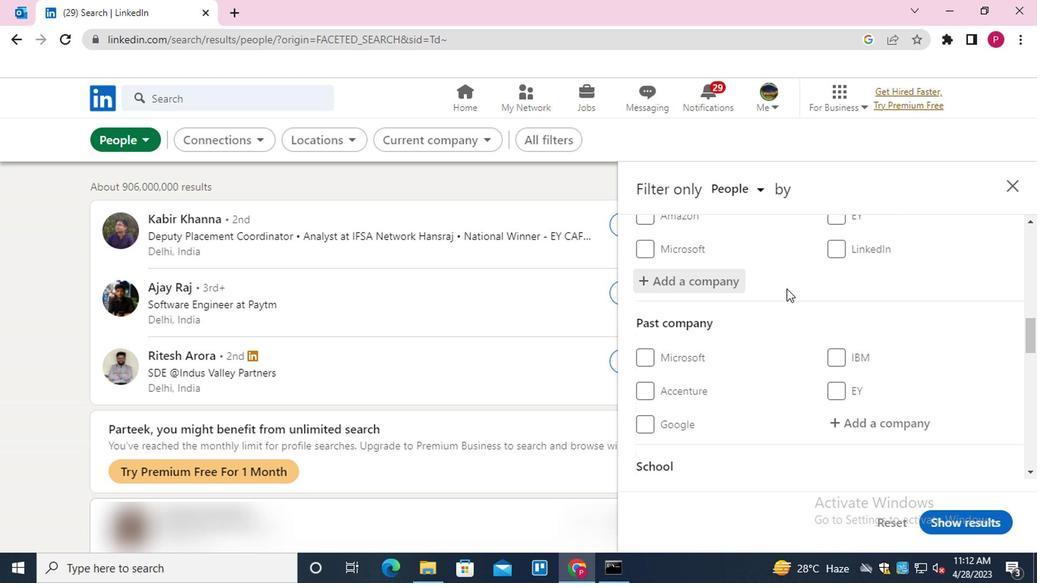 
Action: Mouse scrolled (778, 298) with delta (0, 0)
Screenshot: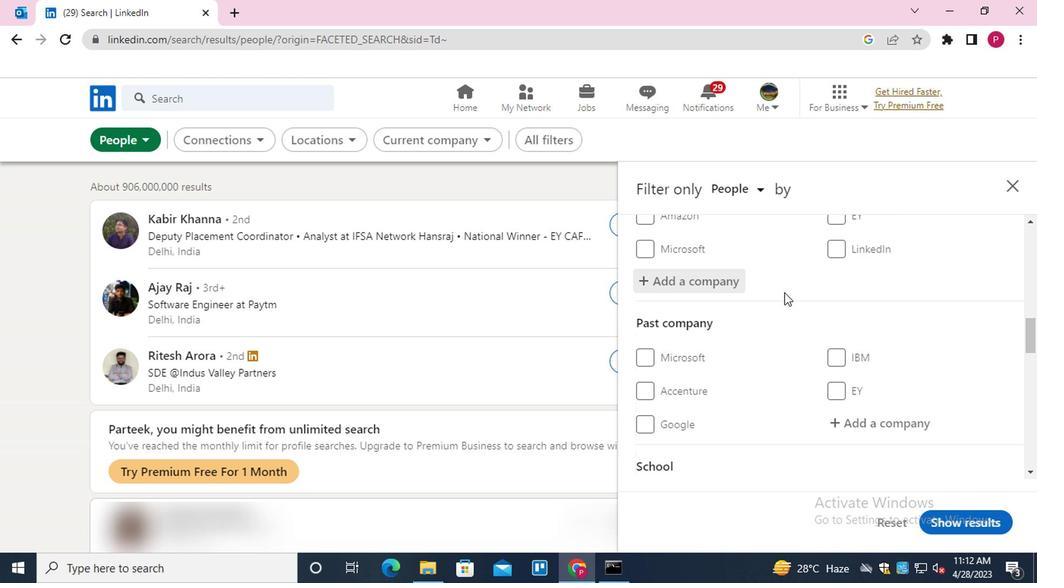 
Action: Mouse moved to (777, 301)
Screenshot: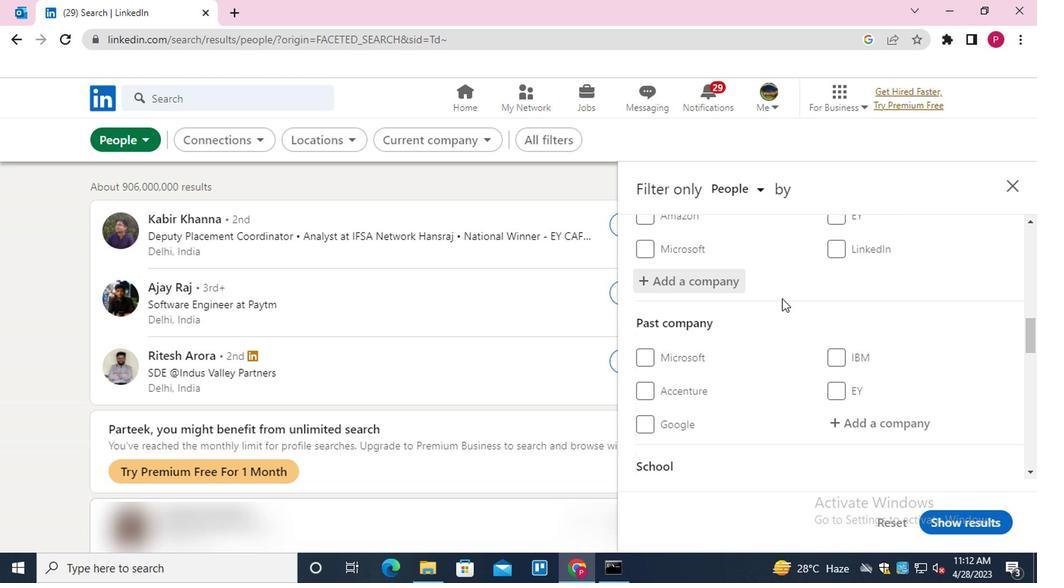 
Action: Mouse scrolled (777, 300) with delta (0, -1)
Screenshot: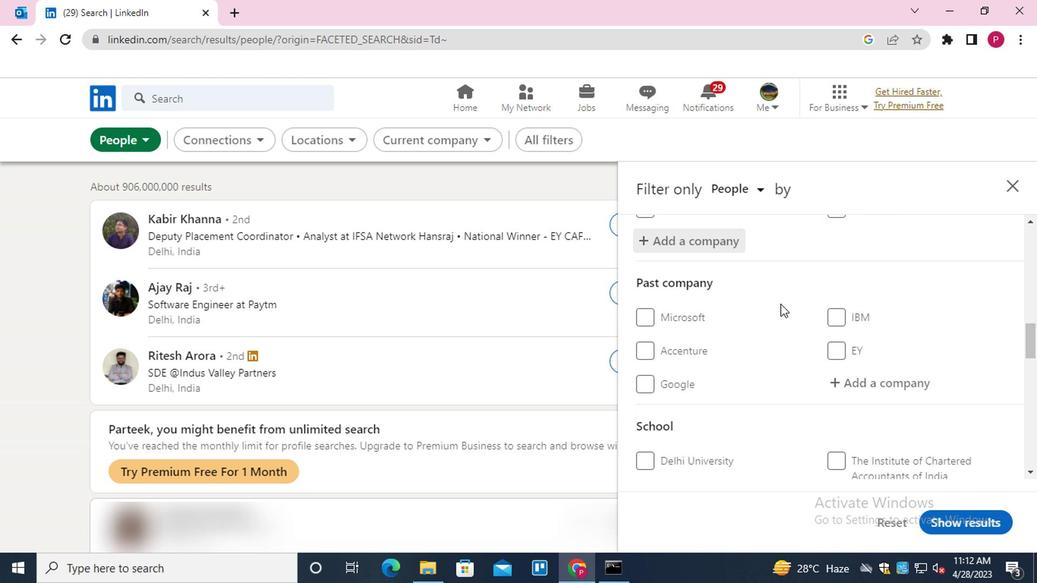 
Action: Mouse scrolled (777, 300) with delta (0, -1)
Screenshot: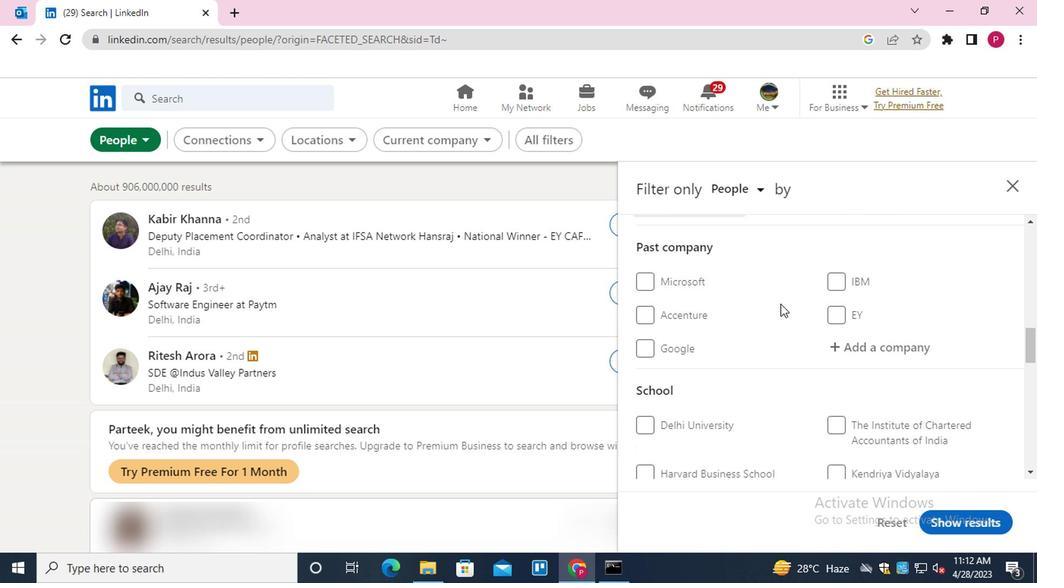 
Action: Mouse scrolled (777, 300) with delta (0, -1)
Screenshot: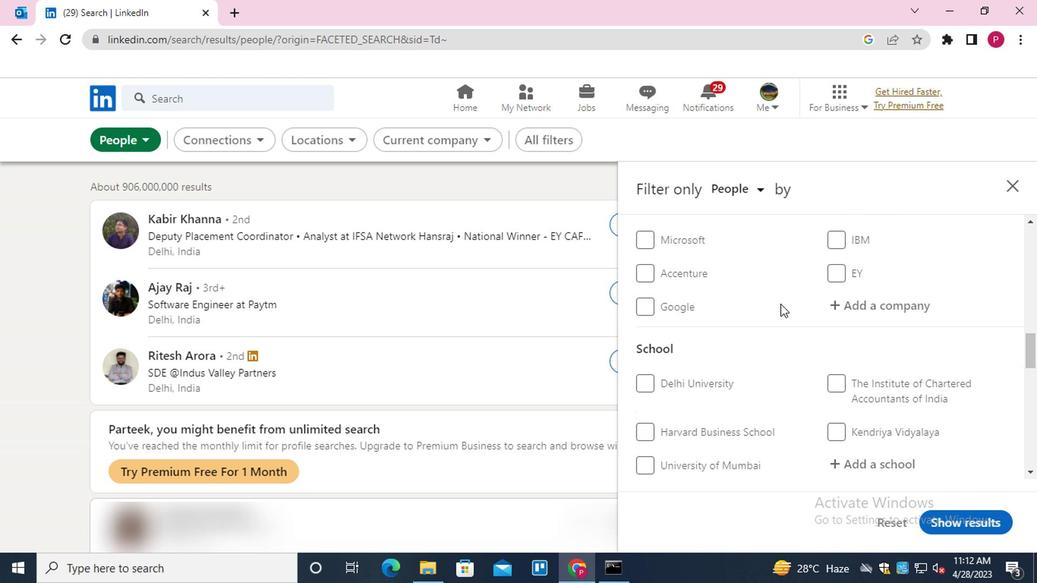 
Action: Mouse moved to (879, 273)
Screenshot: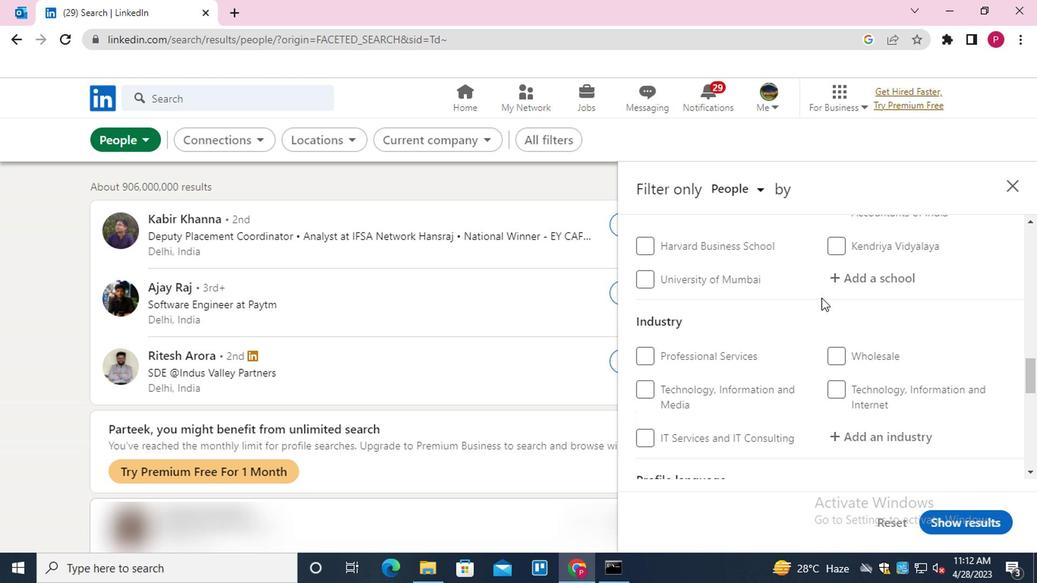 
Action: Mouse pressed left at (879, 273)
Screenshot: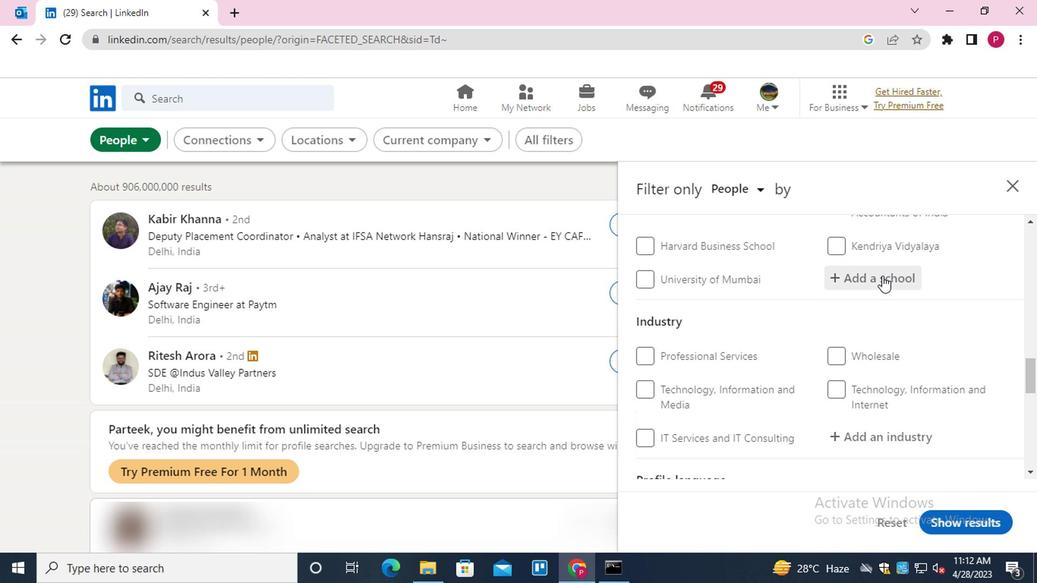
Action: Key pressed <Key.shift><Key.shift><Key.shift><Key.shift><Key.shift><Key.shift>SINHGAD<Key.space><Key.shift>INSTITUTE<Key.space><Key.down><Key.down><Key.enter>
Screenshot: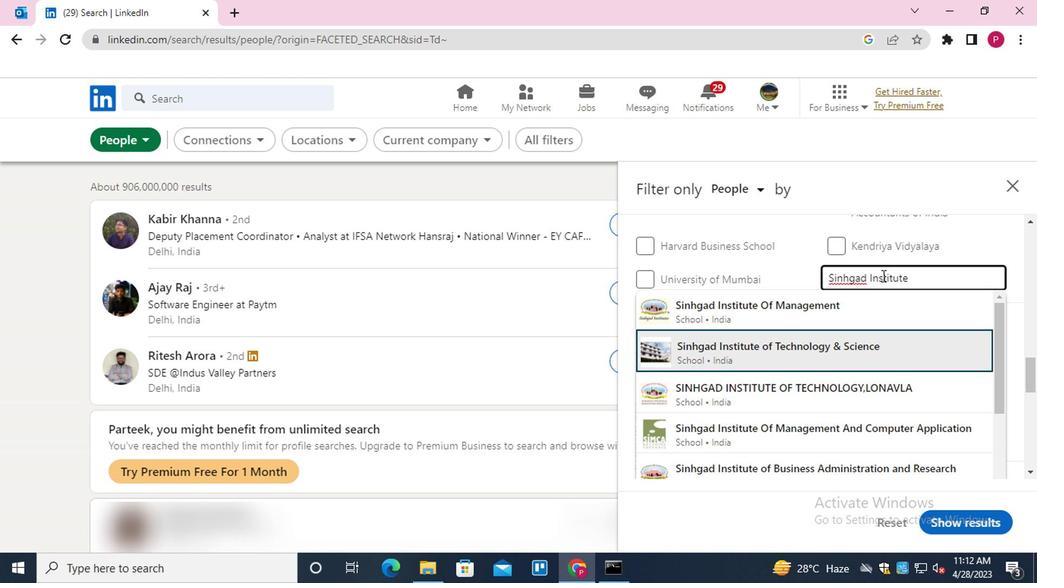 
Action: Mouse scrolled (879, 273) with delta (0, 0)
Screenshot: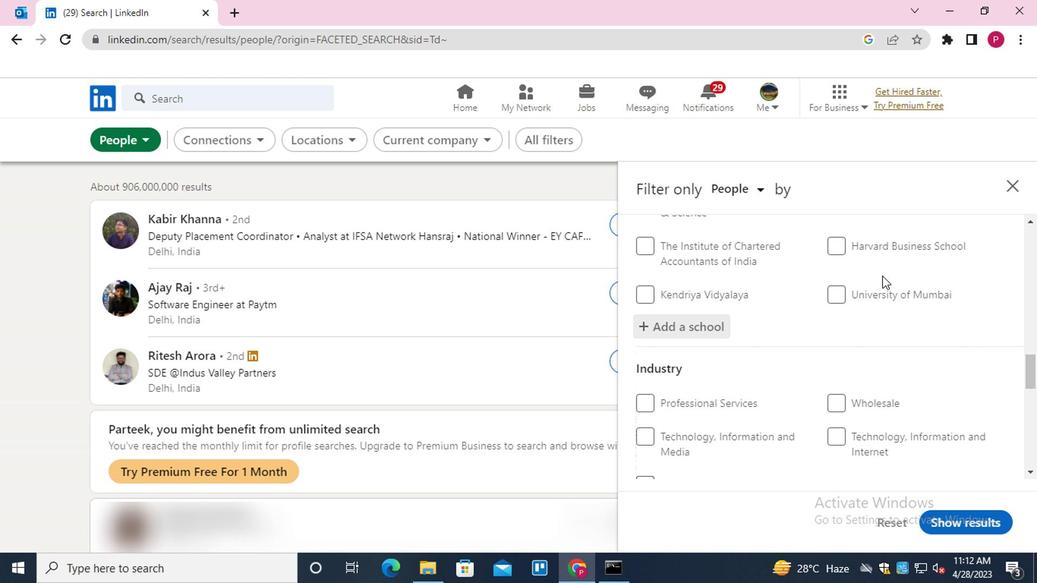 
Action: Mouse moved to (867, 281)
Screenshot: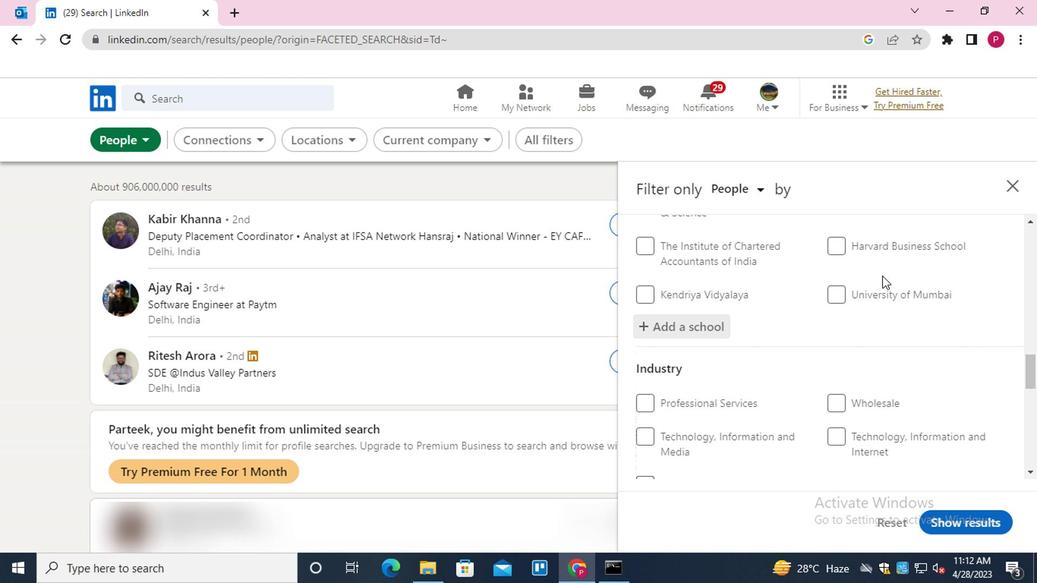 
Action: Mouse scrolled (867, 280) with delta (0, -1)
Screenshot: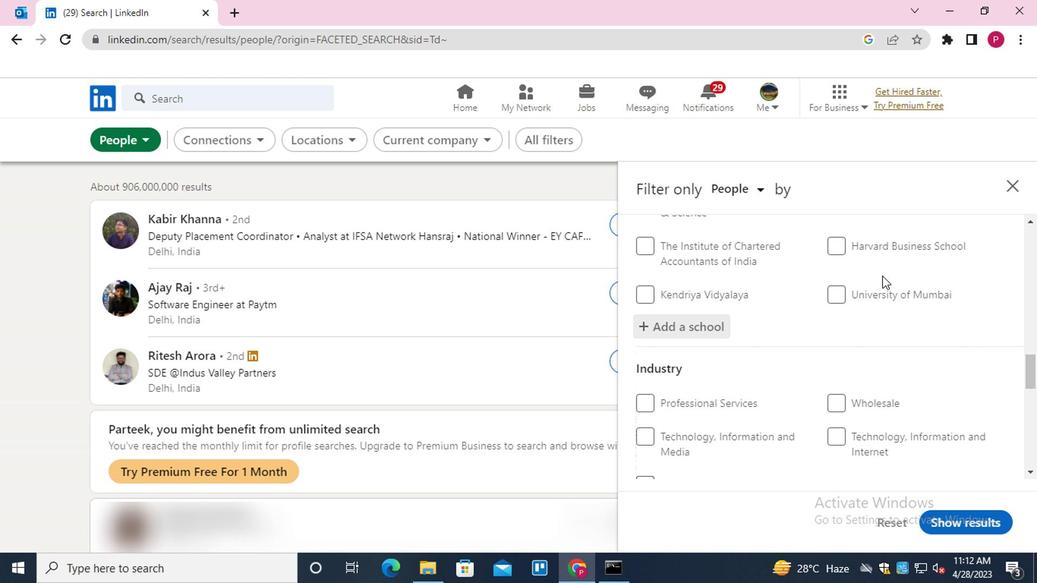 
Action: Mouse moved to (857, 326)
Screenshot: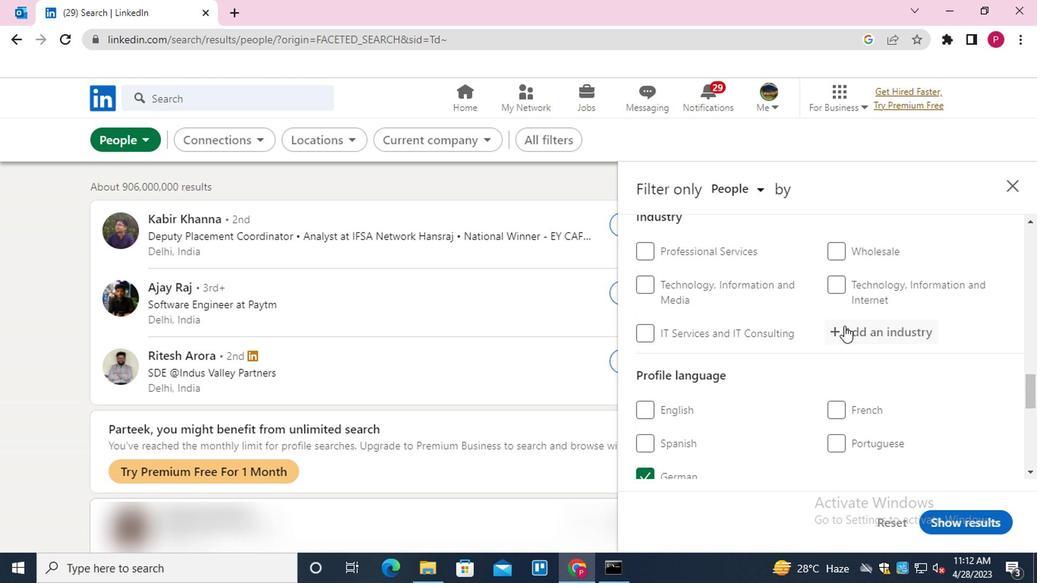 
Action: Mouse pressed left at (857, 326)
Screenshot: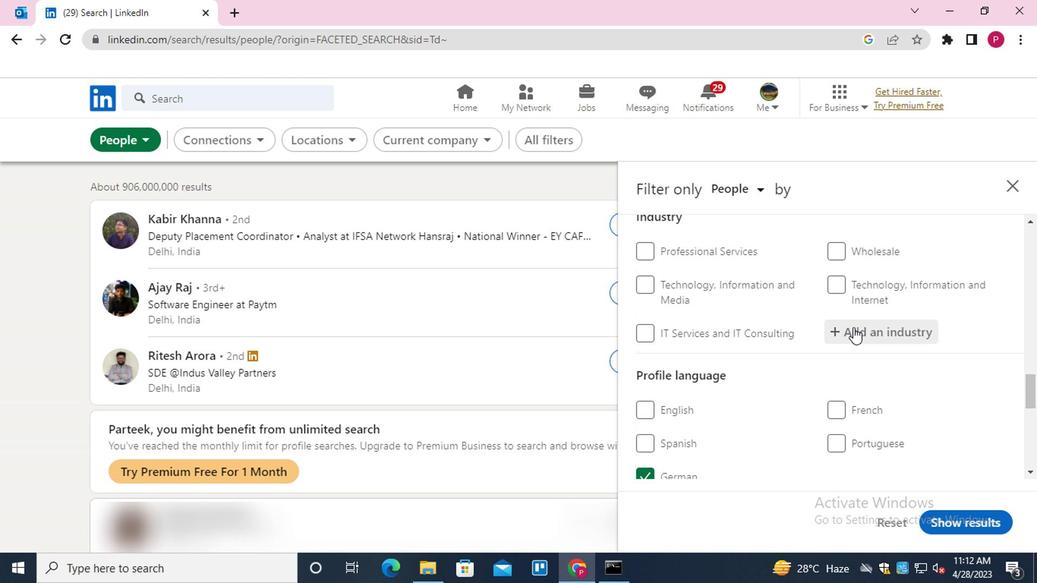 
Action: Key pressed <Key.shift>ANIMATION<Key.down><Key.enter>
Screenshot: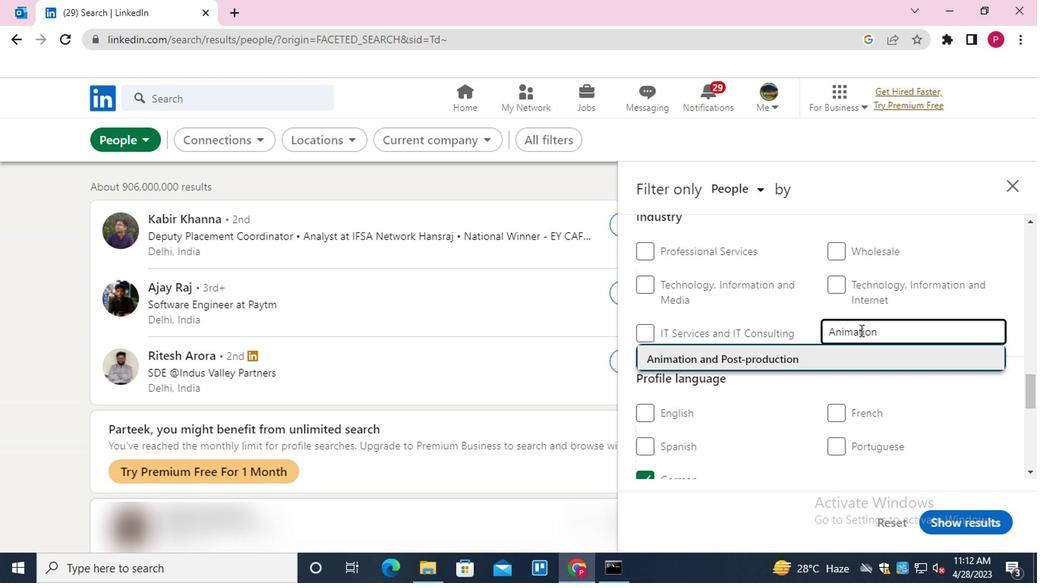 
Action: Mouse moved to (870, 323)
Screenshot: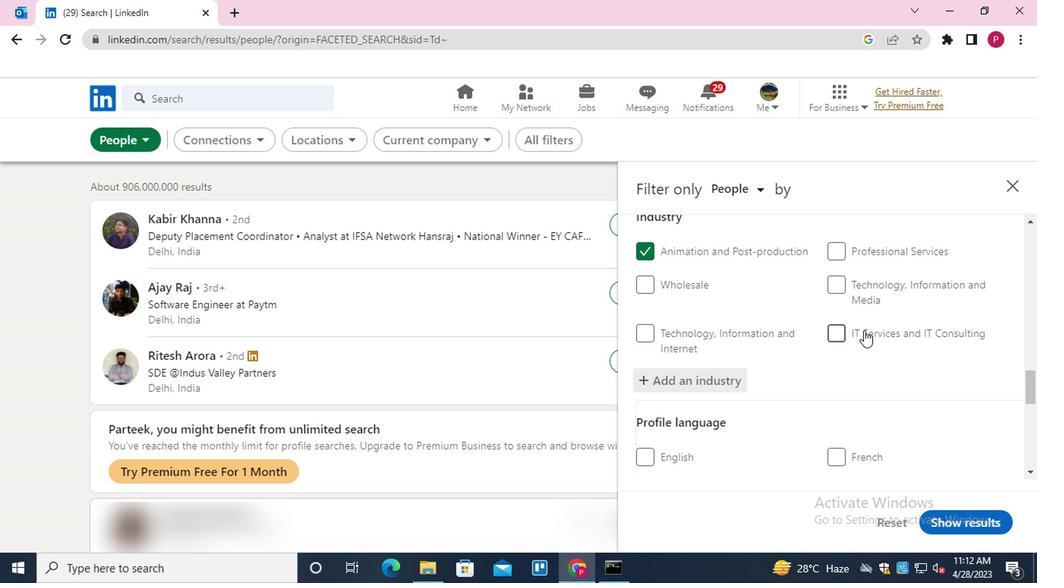 
Action: Mouse scrolled (870, 322) with delta (0, -1)
Screenshot: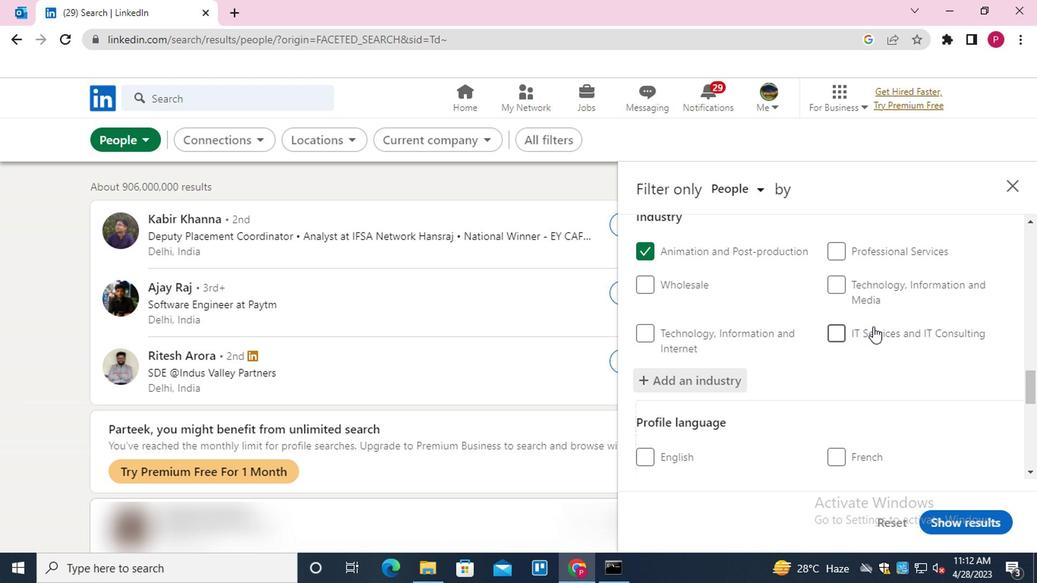 
Action: Mouse moved to (872, 325)
Screenshot: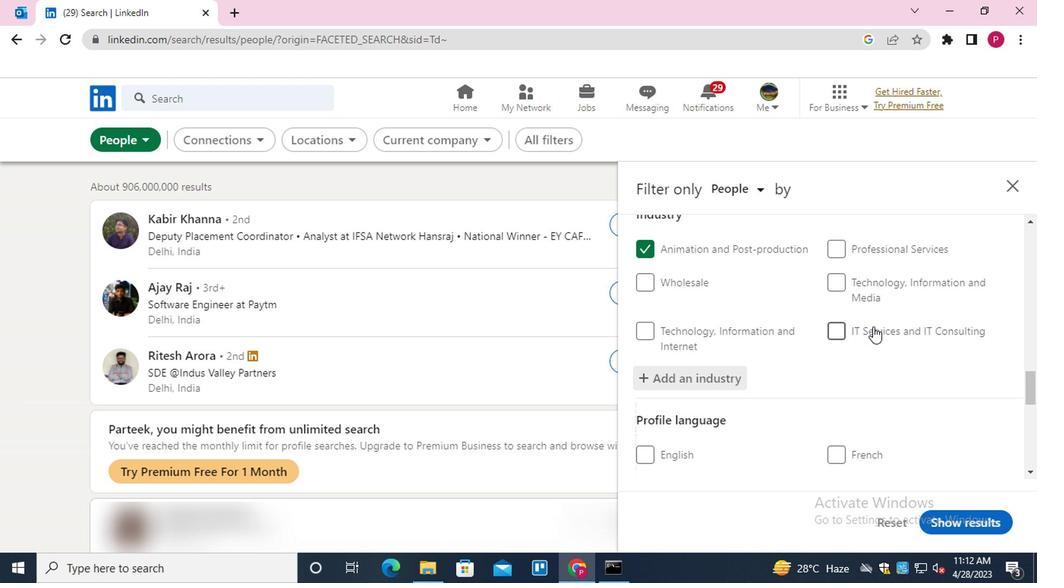 
Action: Mouse scrolled (872, 324) with delta (0, -1)
Screenshot: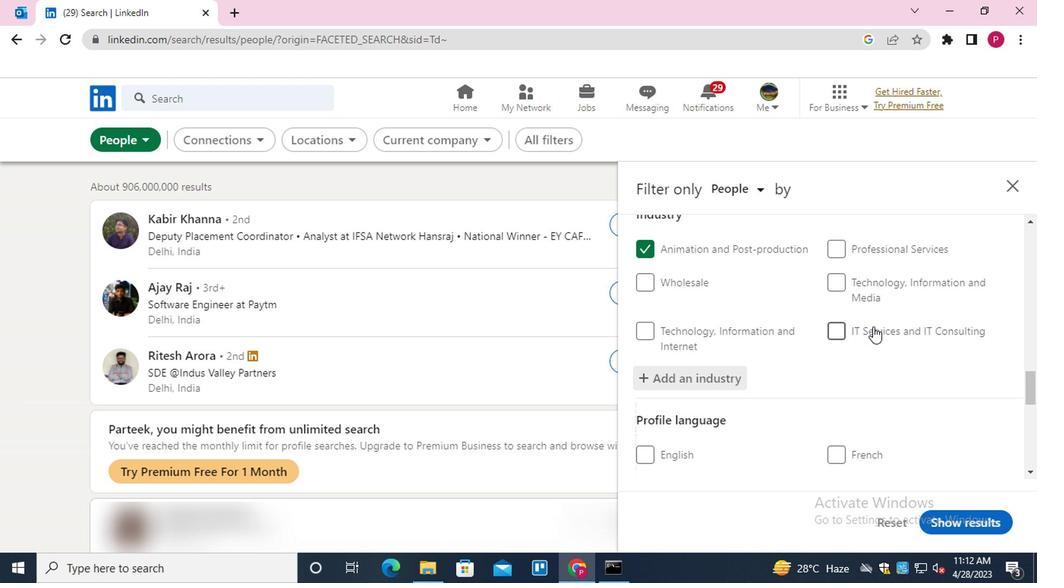 
Action: Mouse moved to (872, 326)
Screenshot: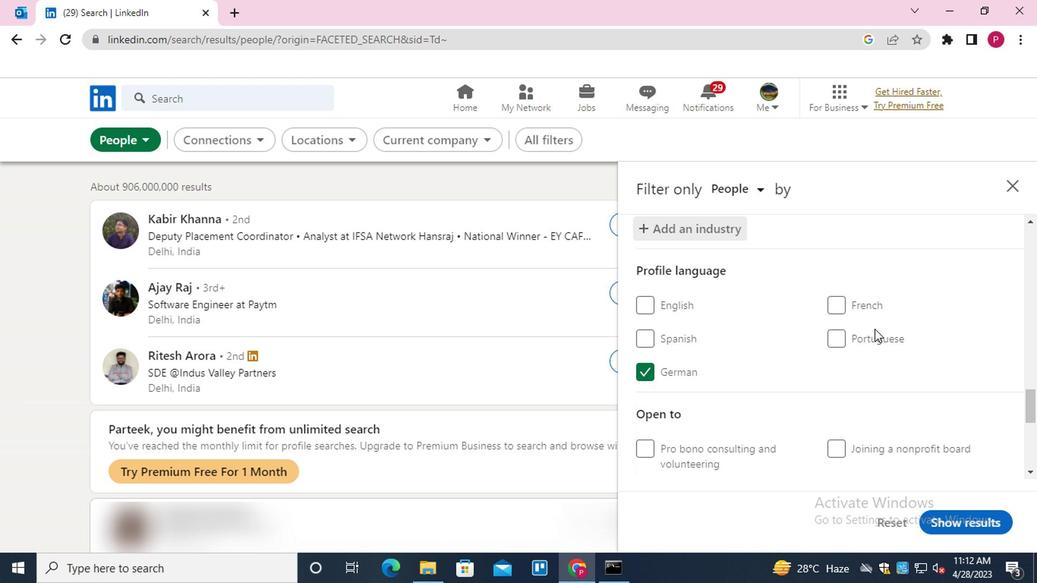 
Action: Mouse scrolled (872, 326) with delta (0, 0)
Screenshot: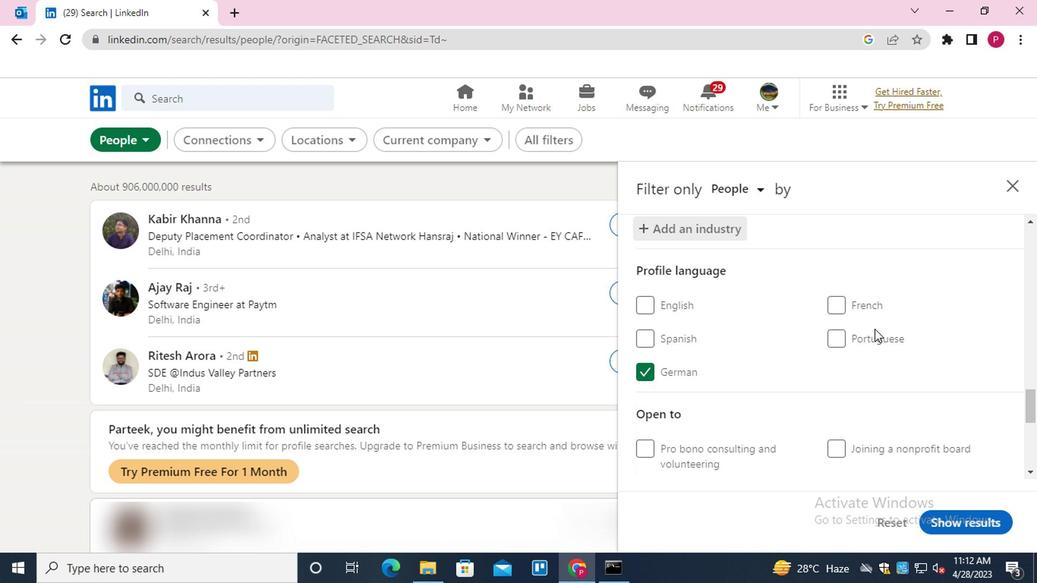 
Action: Mouse moved to (872, 329)
Screenshot: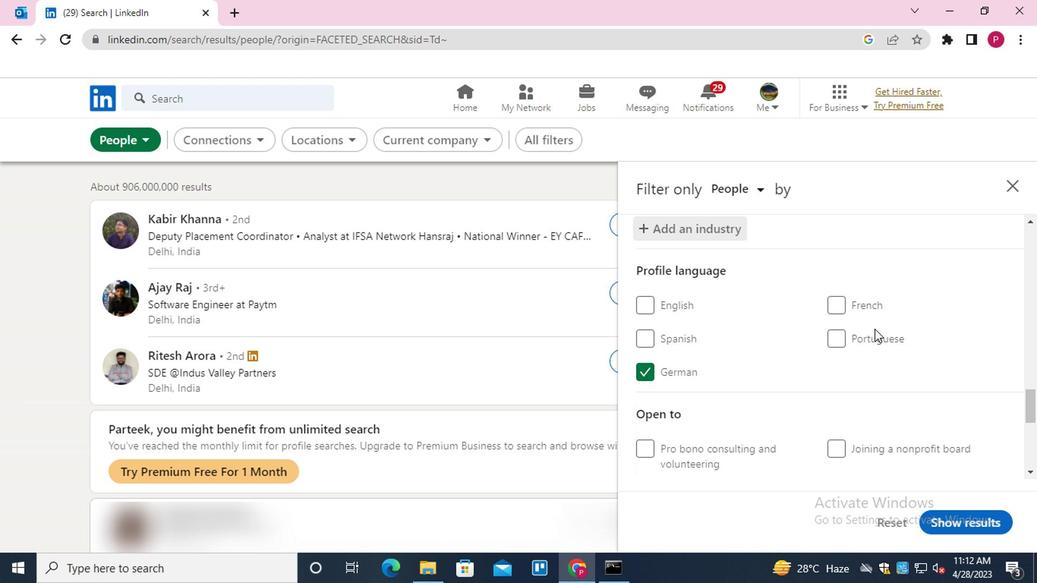 
Action: Mouse scrolled (872, 328) with delta (0, -1)
Screenshot: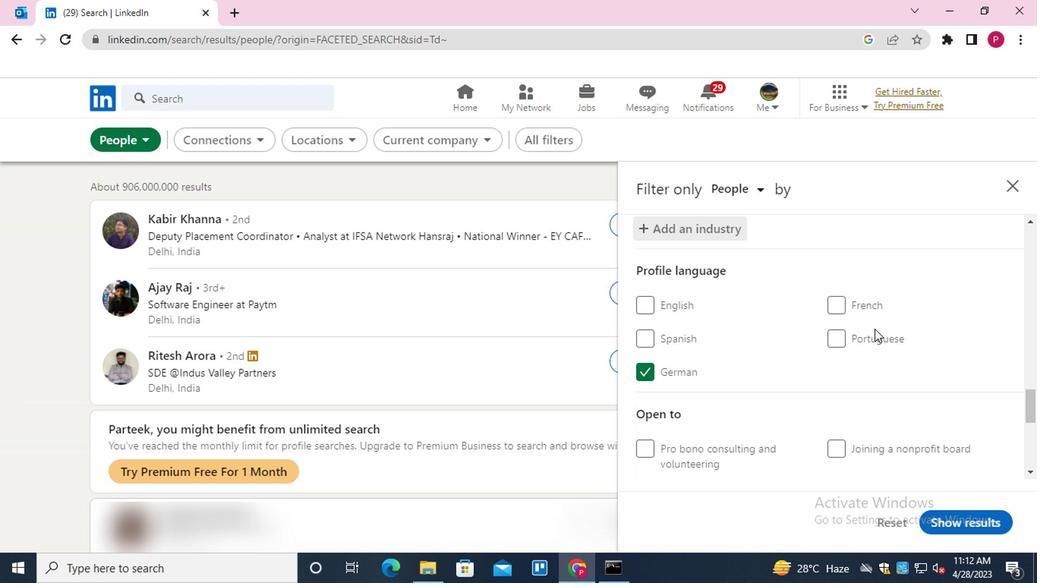 
Action: Mouse moved to (876, 444)
Screenshot: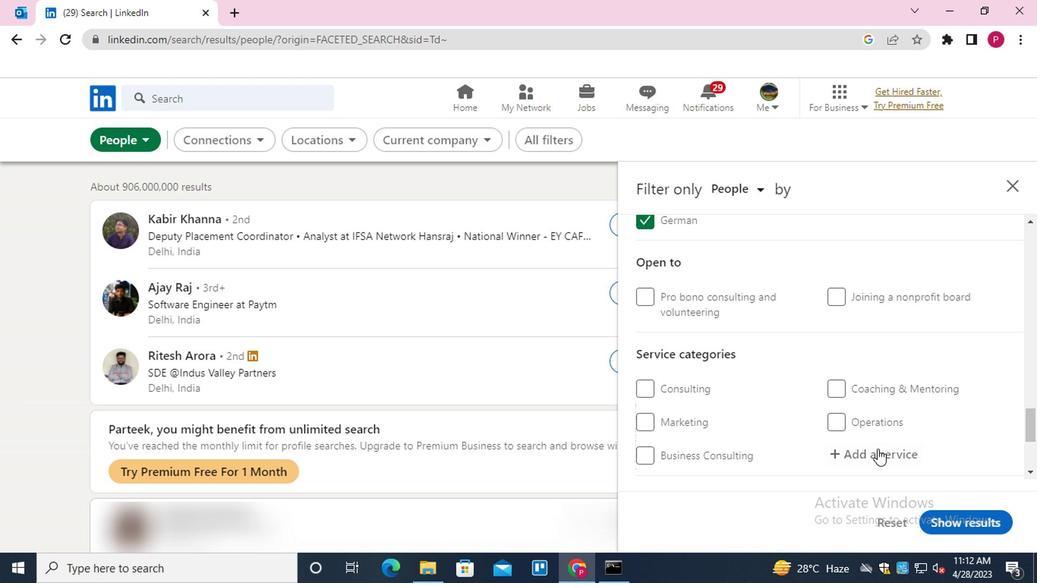
Action: Mouse pressed left at (876, 444)
Screenshot: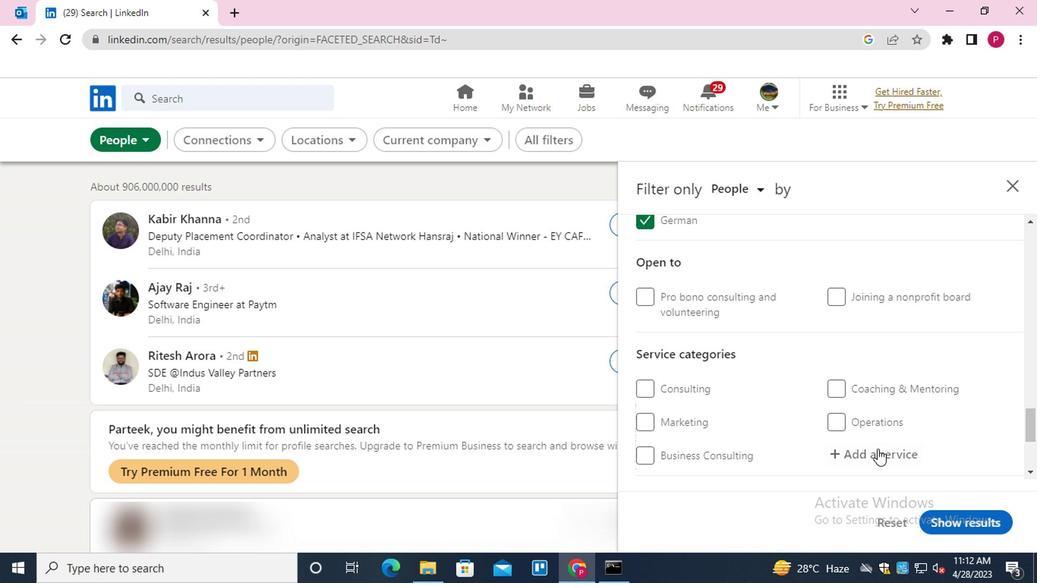 
Action: Key pressed <Key.shift>LIFE<Key.space><Key.down><Key.down><Key.down><Key.enter>
Screenshot: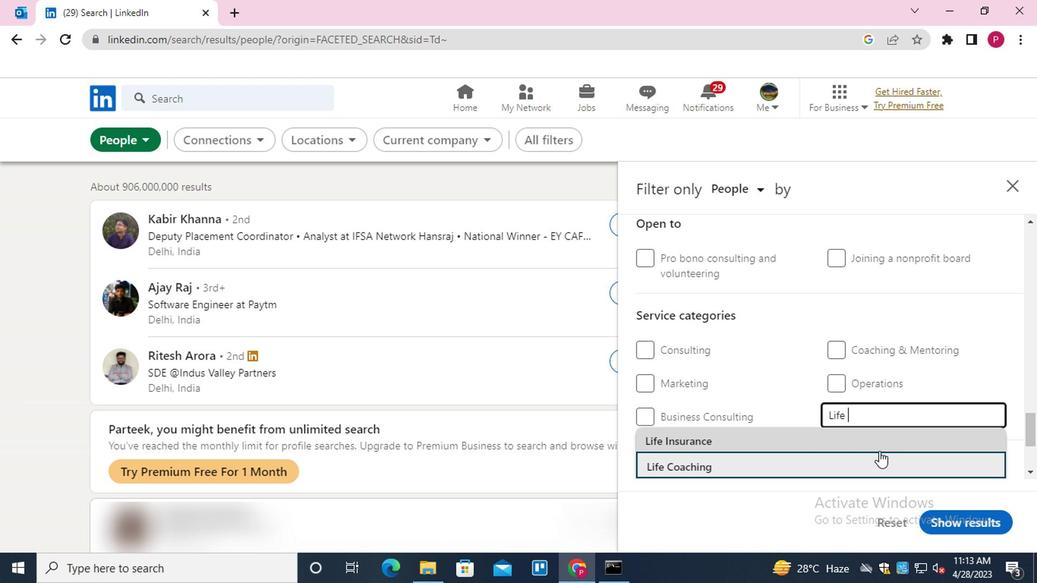 
Action: Mouse moved to (855, 408)
Screenshot: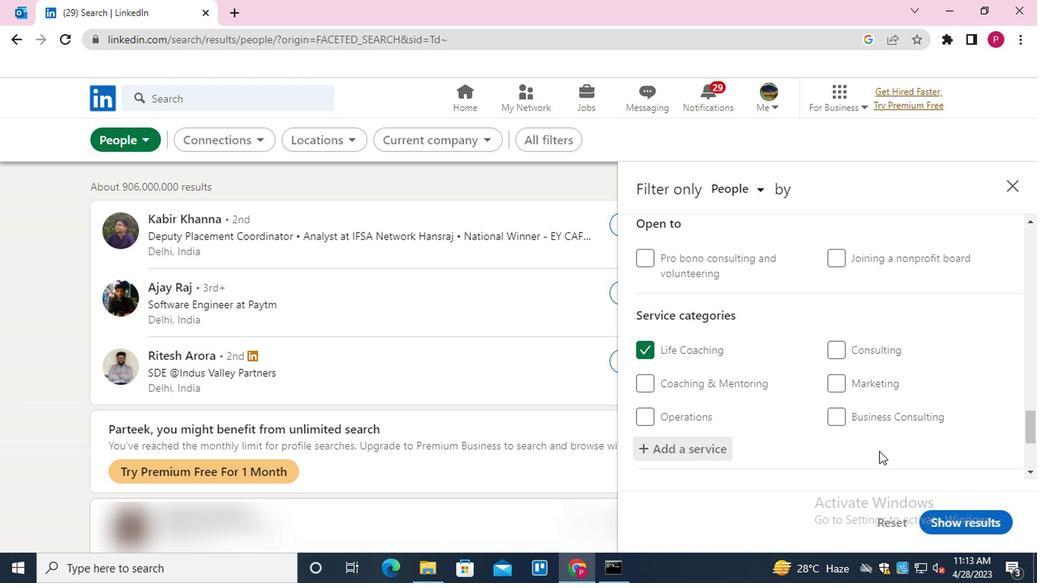 
Action: Mouse scrolled (855, 407) with delta (0, 0)
Screenshot: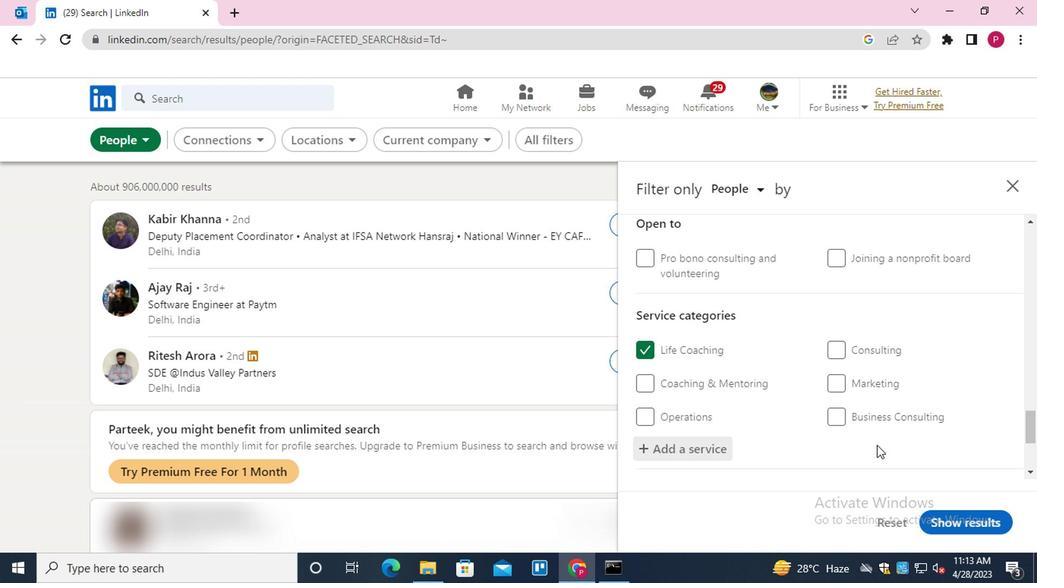 
Action: Mouse scrolled (855, 407) with delta (0, 0)
Screenshot: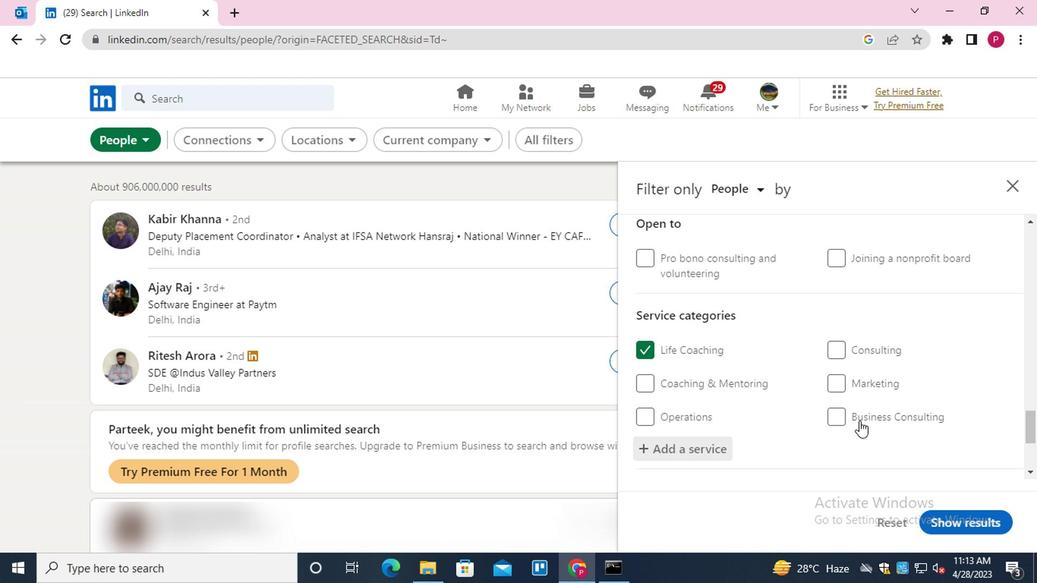 
Action: Mouse moved to (853, 407)
Screenshot: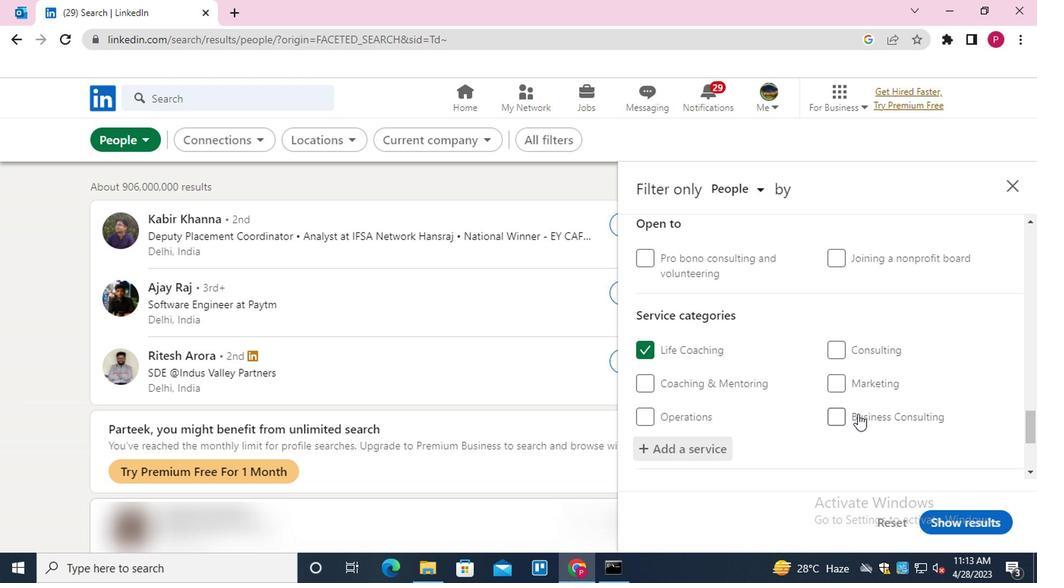 
Action: Mouse scrolled (853, 406) with delta (0, -1)
Screenshot: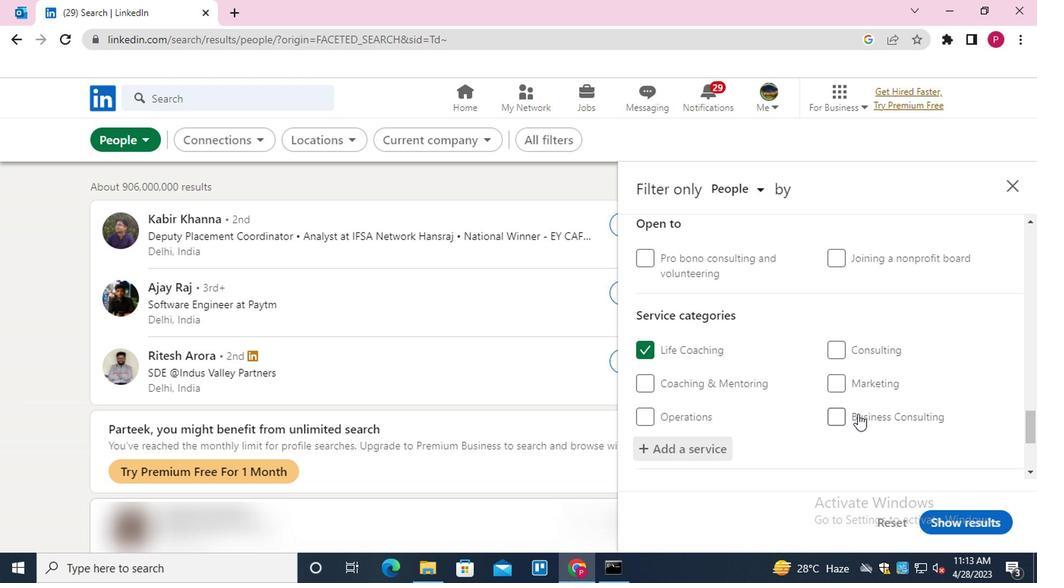 
Action: Mouse moved to (736, 396)
Screenshot: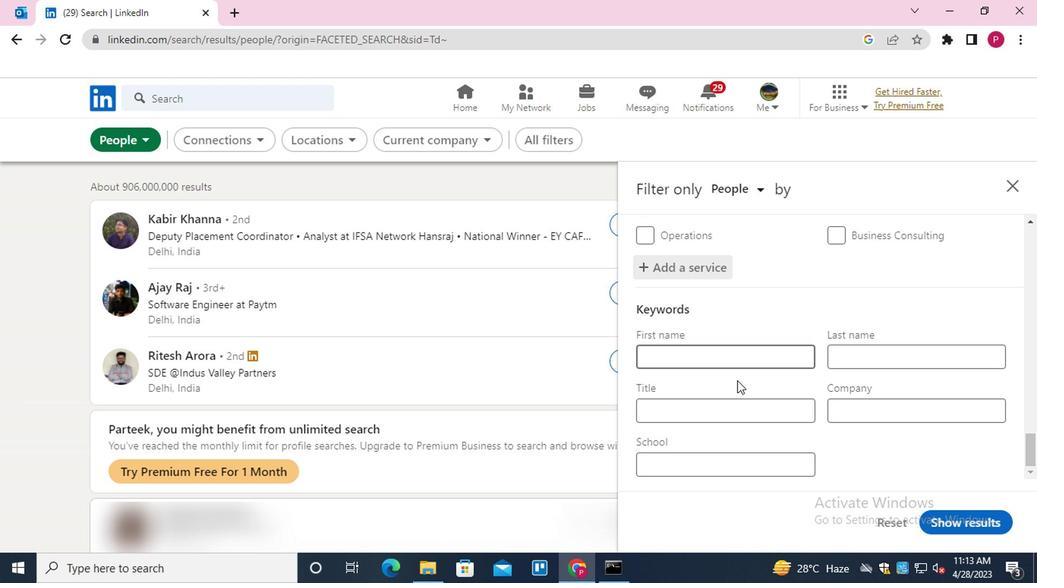 
Action: Mouse pressed left at (736, 396)
Screenshot: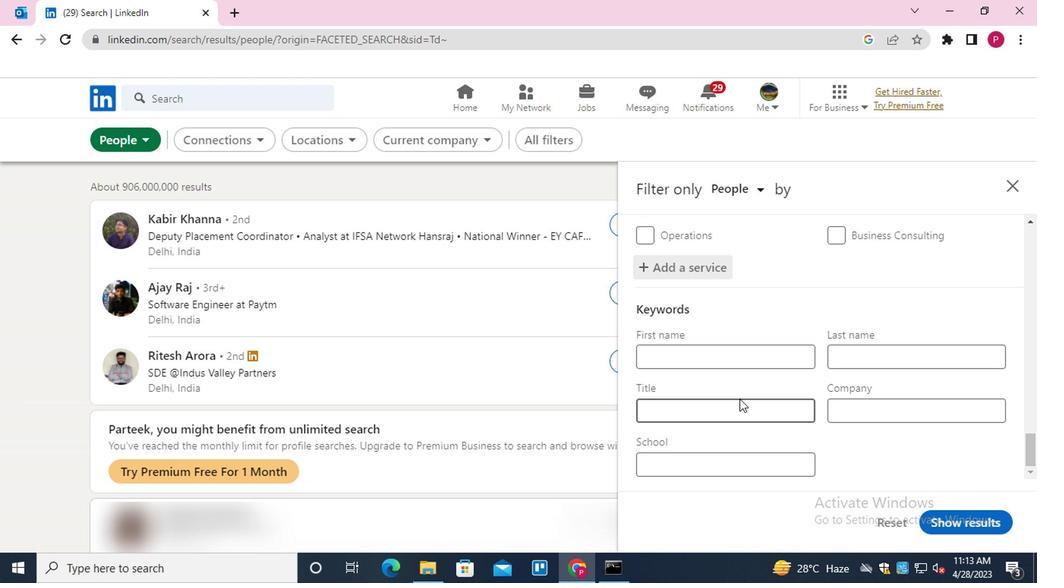 
Action: Key pressed <Key.shift>DOCTOR
Screenshot: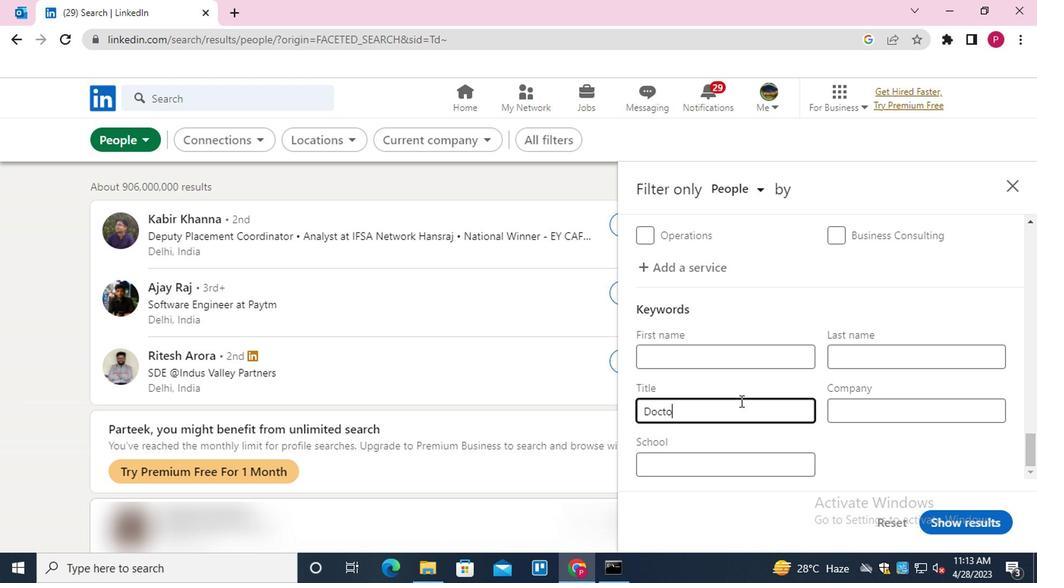 
Action: Mouse moved to (923, 510)
Screenshot: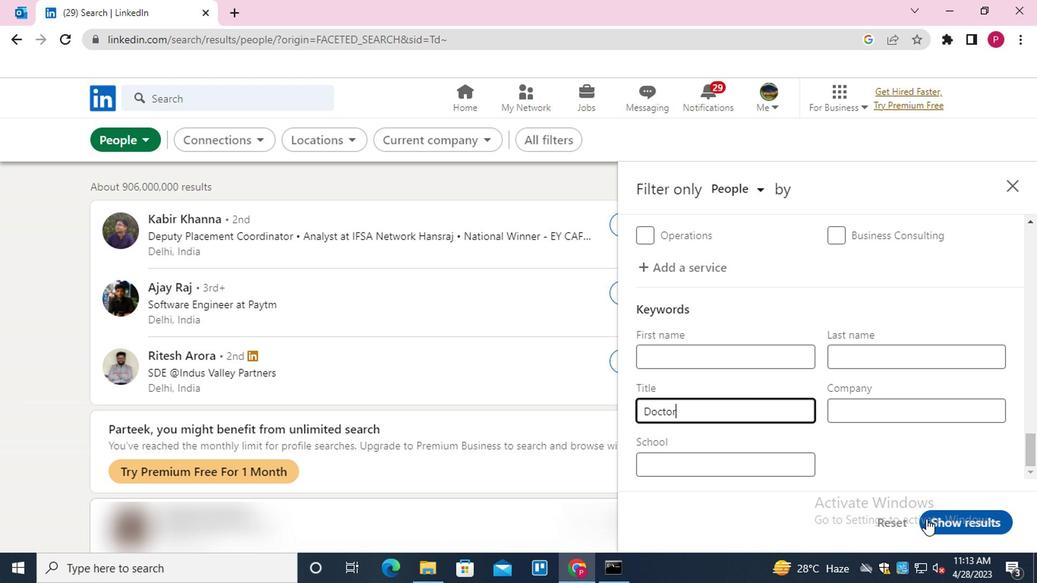 
Action: Mouse pressed left at (923, 510)
Screenshot: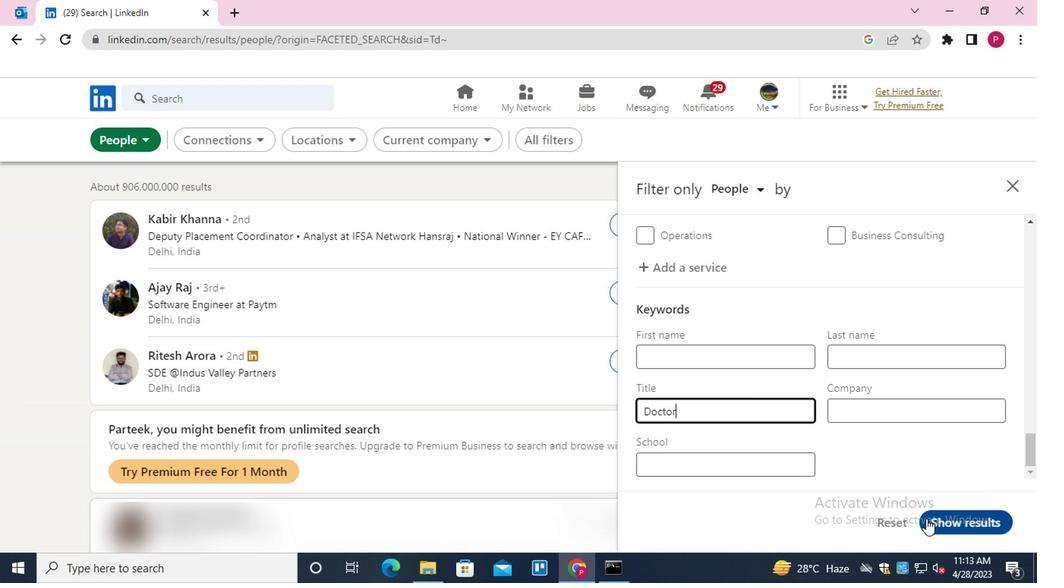 
Action: Mouse moved to (559, 294)
Screenshot: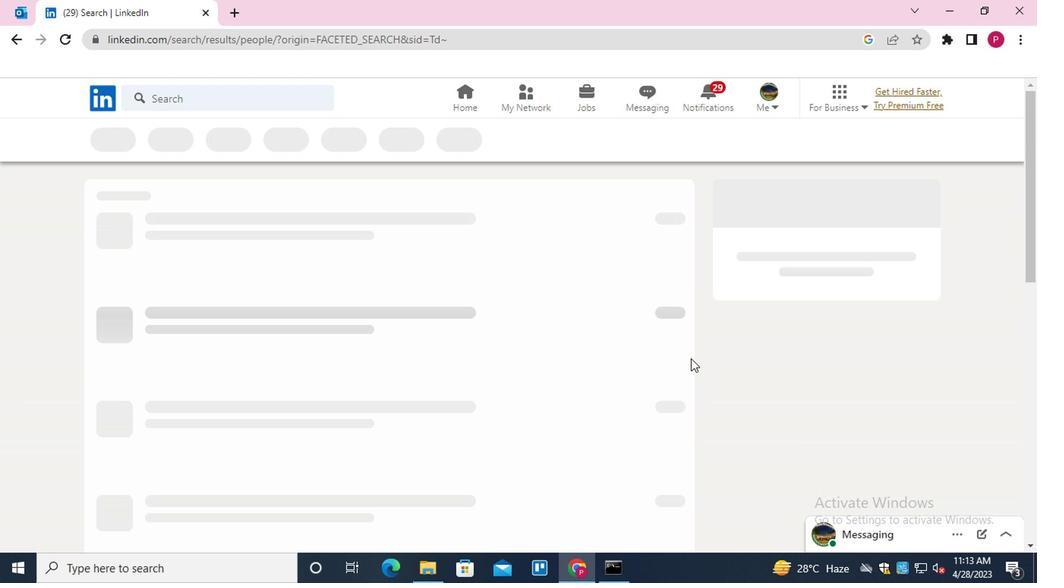 
